 Task: Create new vendor bill with Date Opened: 20-Apr-23, Select Vendor: NYC FAST PRINT, Terms: Net 15. Make bill entry for item-1 with Date: 20-Apr-23, Description: Printing of Flyers, Expense Account: Printing & Reproduction, Quantity: 1000, Unit Price: 0.39, Sales Tax: Y, Sales Tax Included: Y, Tax Table: Sales Tax. Post Bill with Post Date: 20-Apr-23, Post to Accounts: Liabilities:Accounts Payble. Pay / Process Payment with Transaction Date: 04-May-23, Amount: 390, Transfer Account: Checking Account. Go to 'Print Bill'.
Action: Mouse moved to (146, 28)
Screenshot: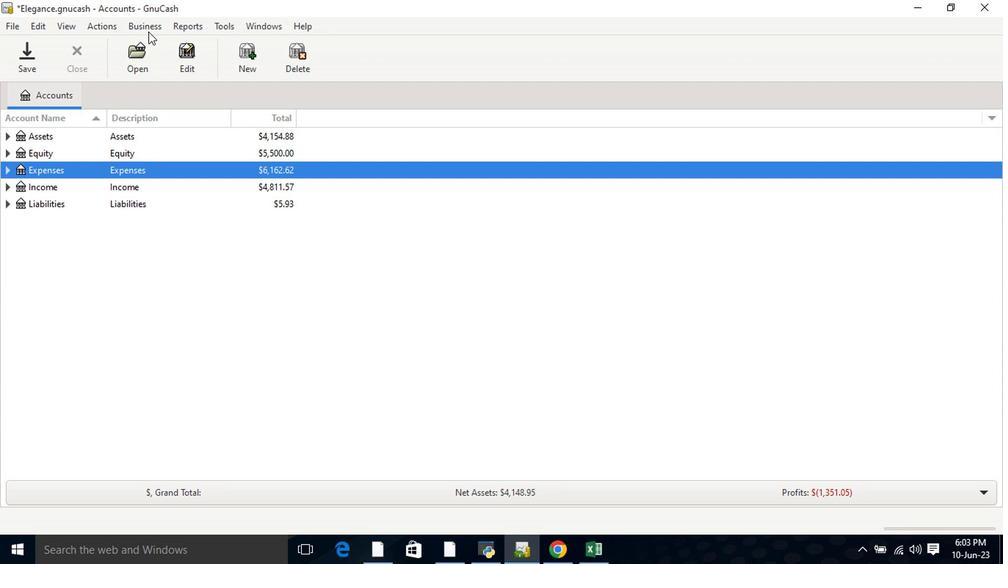 
Action: Mouse pressed left at (146, 28)
Screenshot: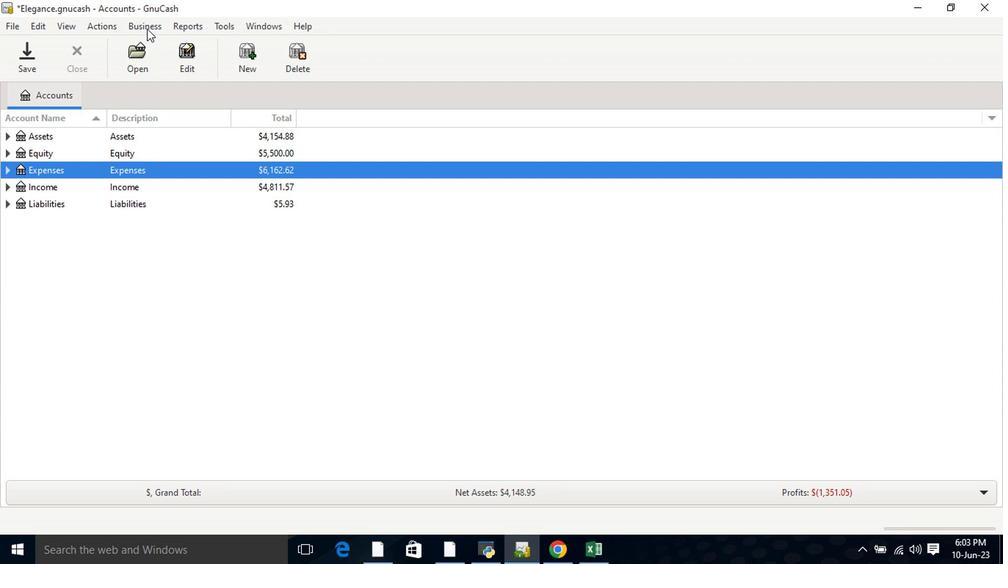 
Action: Mouse moved to (158, 61)
Screenshot: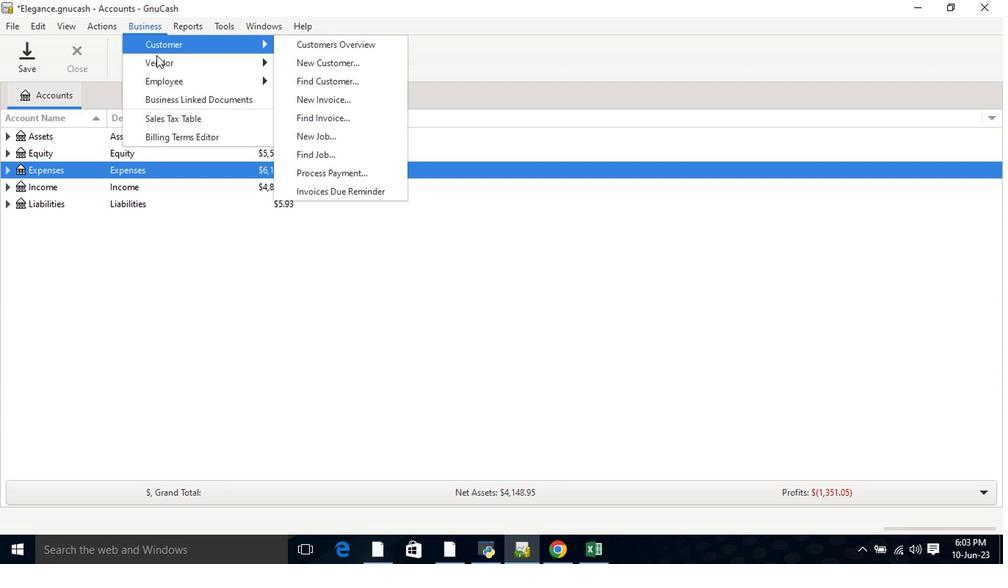 
Action: Mouse pressed left at (158, 61)
Screenshot: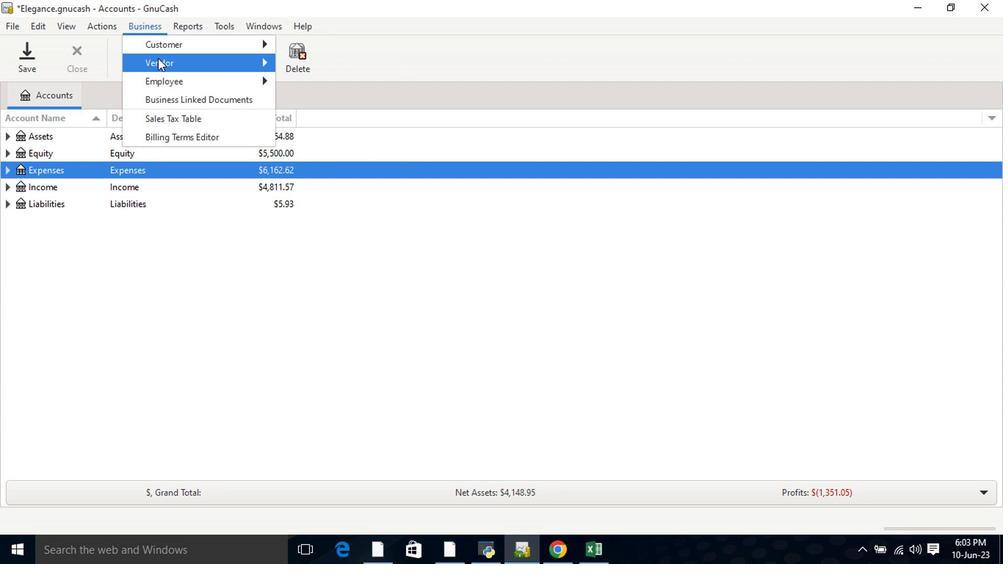 
Action: Mouse moved to (328, 116)
Screenshot: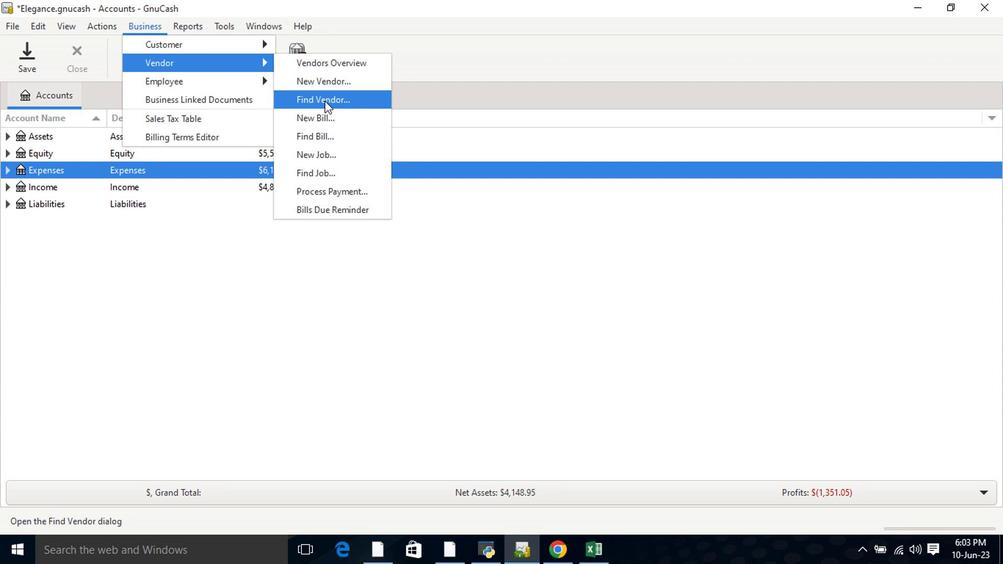 
Action: Mouse pressed left at (328, 116)
Screenshot: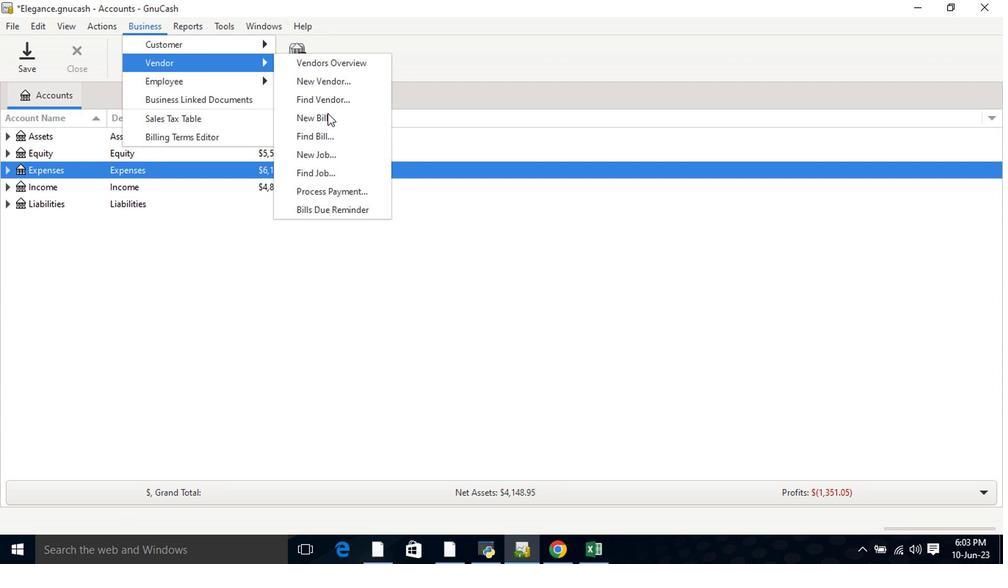 
Action: Mouse moved to (601, 197)
Screenshot: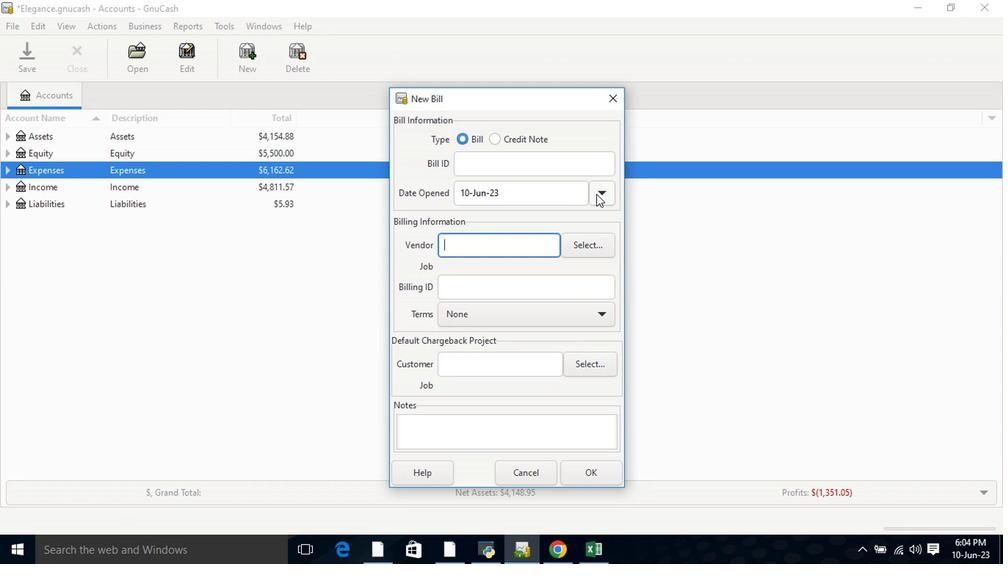 
Action: Mouse pressed left at (601, 197)
Screenshot: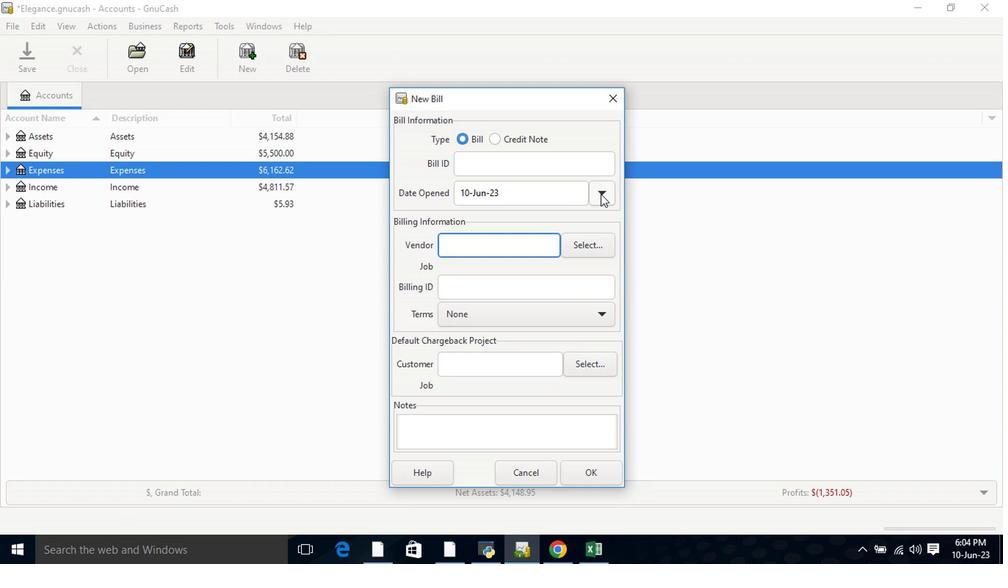 
Action: Mouse moved to (488, 216)
Screenshot: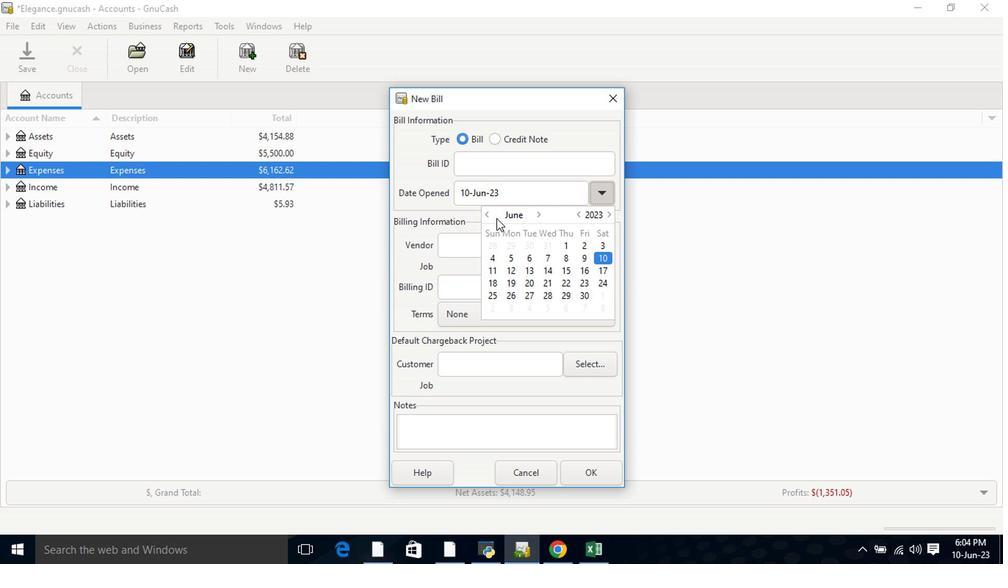 
Action: Mouse pressed left at (488, 216)
Screenshot: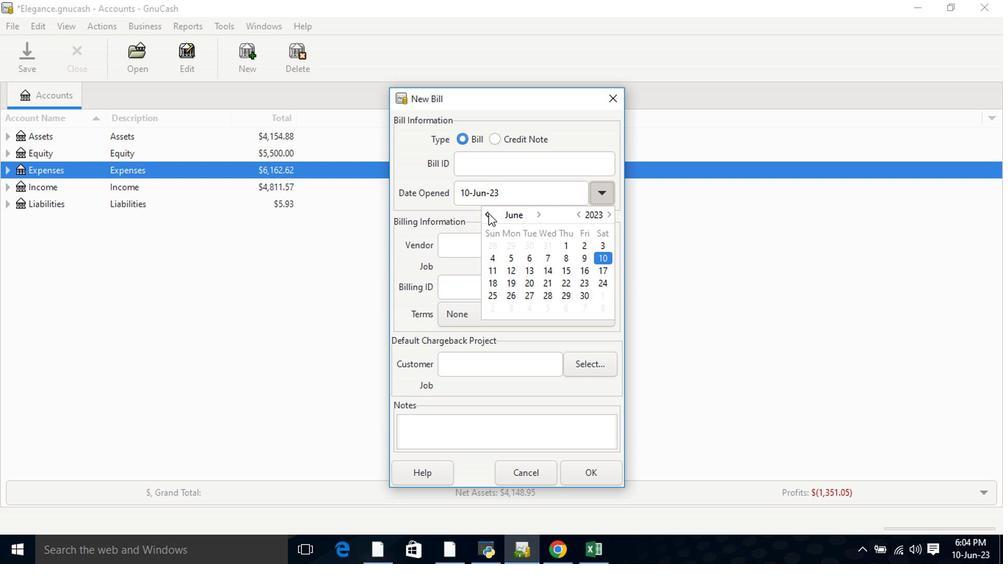 
Action: Mouse pressed left at (488, 216)
Screenshot: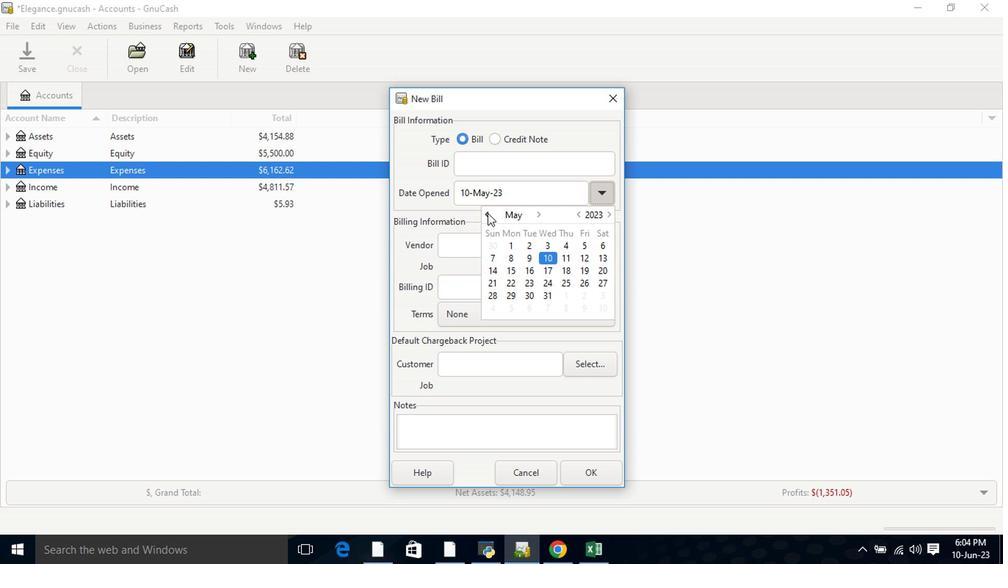 
Action: Mouse moved to (570, 283)
Screenshot: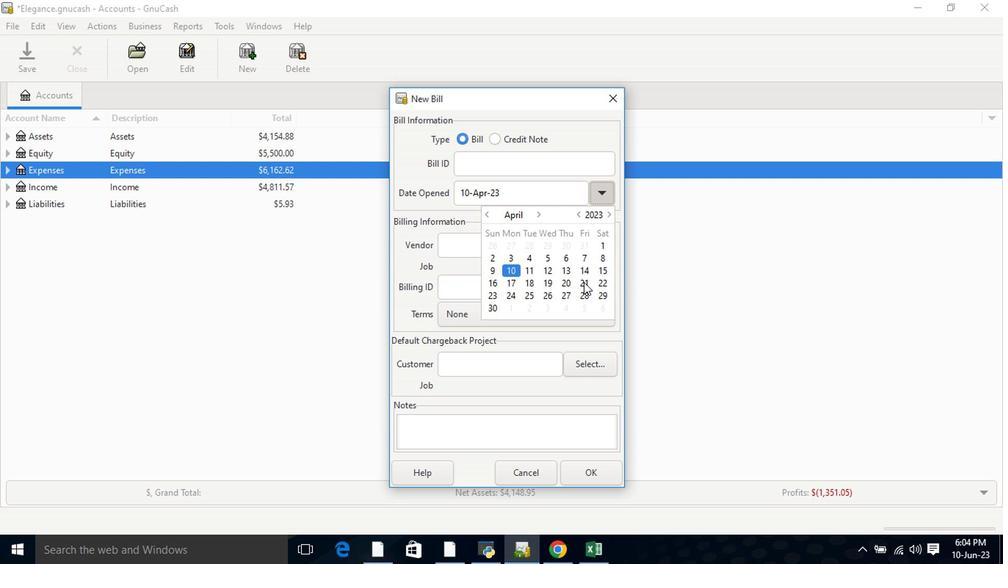
Action: Mouse pressed left at (570, 283)
Screenshot: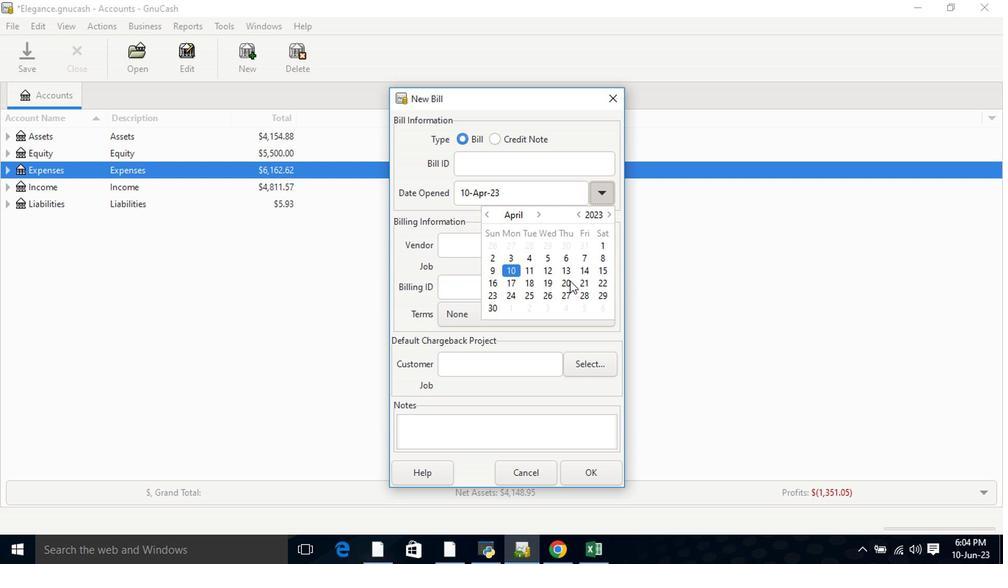 
Action: Mouse moved to (569, 283)
Screenshot: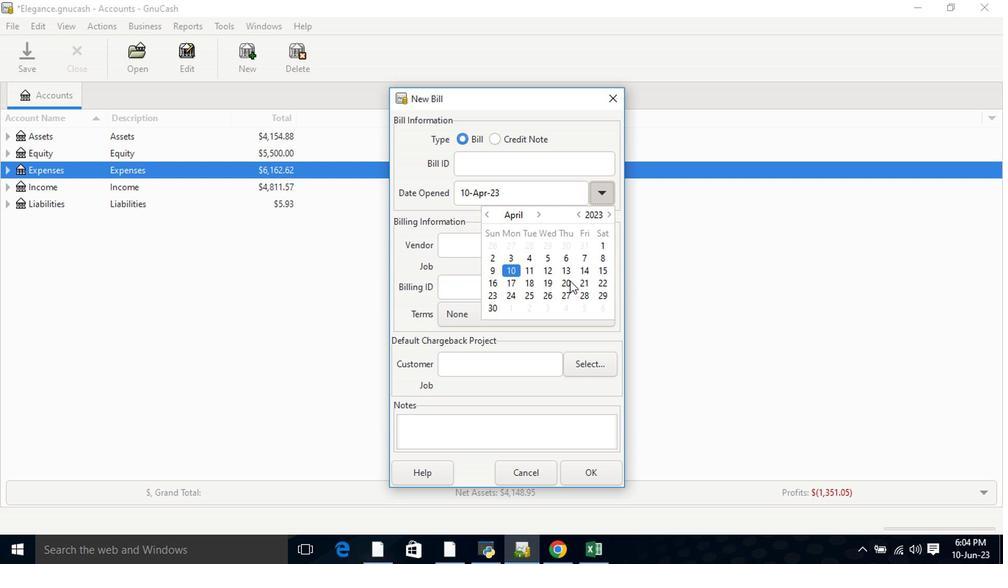 
Action: Mouse pressed left at (569, 283)
Screenshot: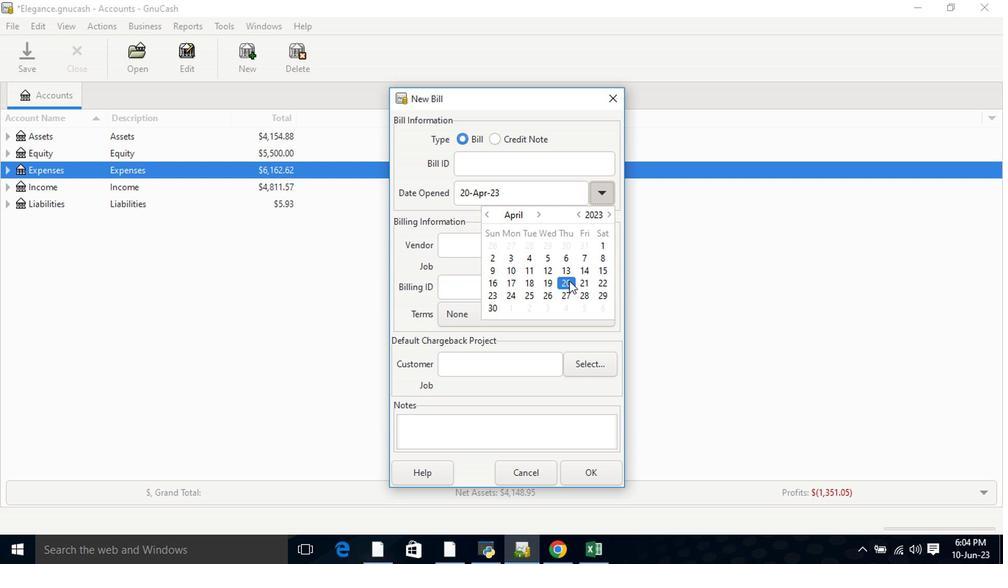 
Action: Mouse moved to (514, 258)
Screenshot: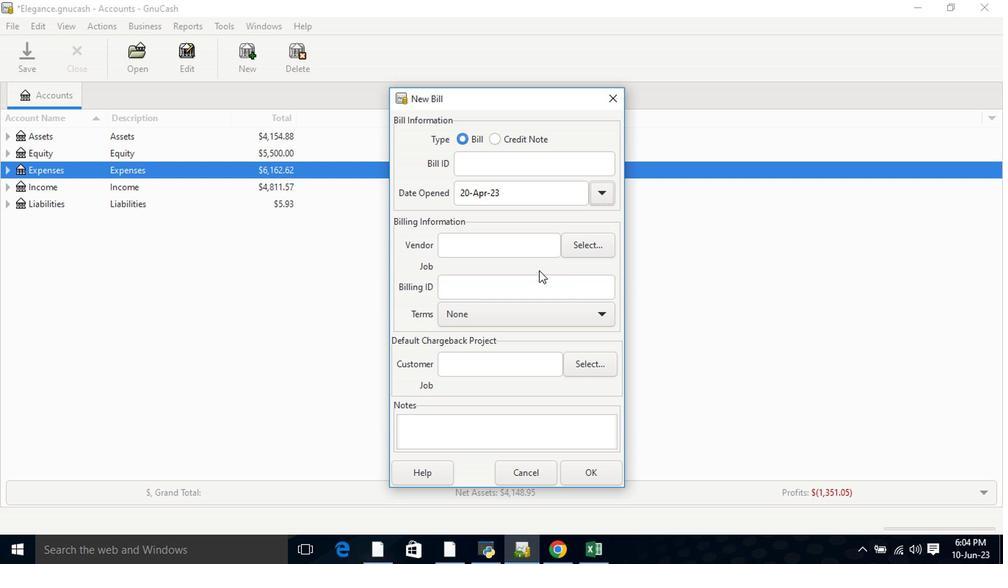 
Action: Mouse pressed left at (514, 258)
Screenshot: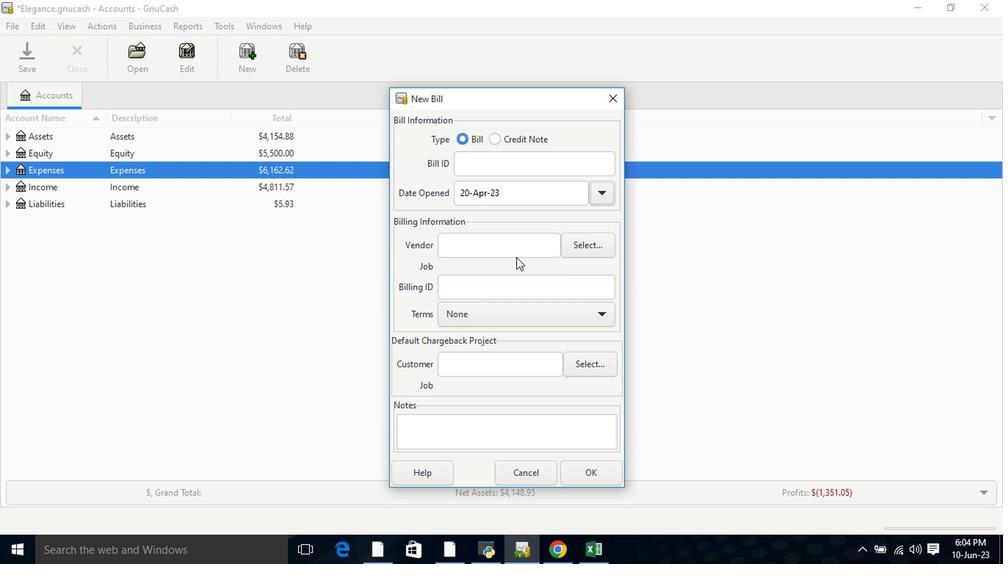 
Action: Mouse moved to (513, 256)
Screenshot: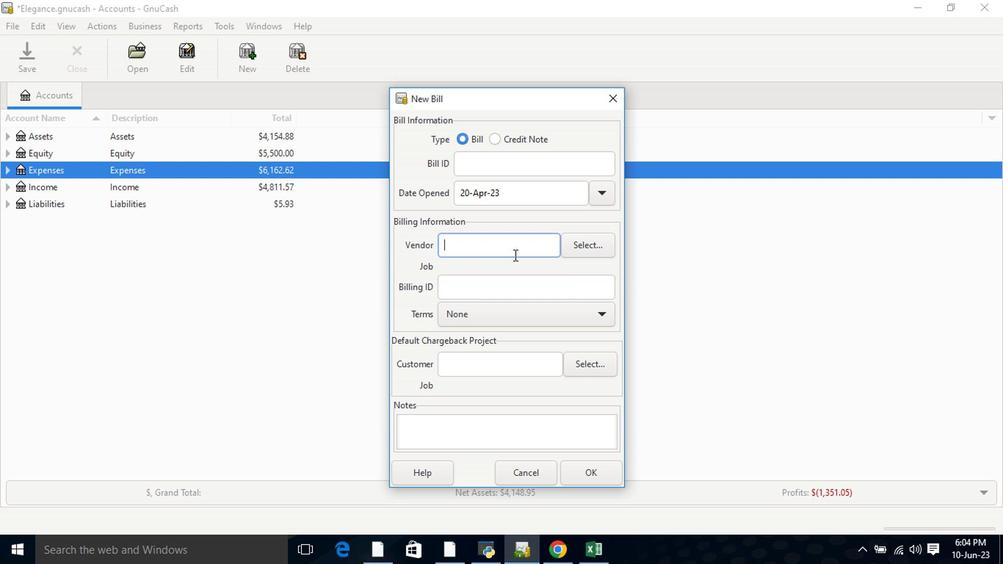 
Action: Key pressed <Key.shift>NY
Screenshot: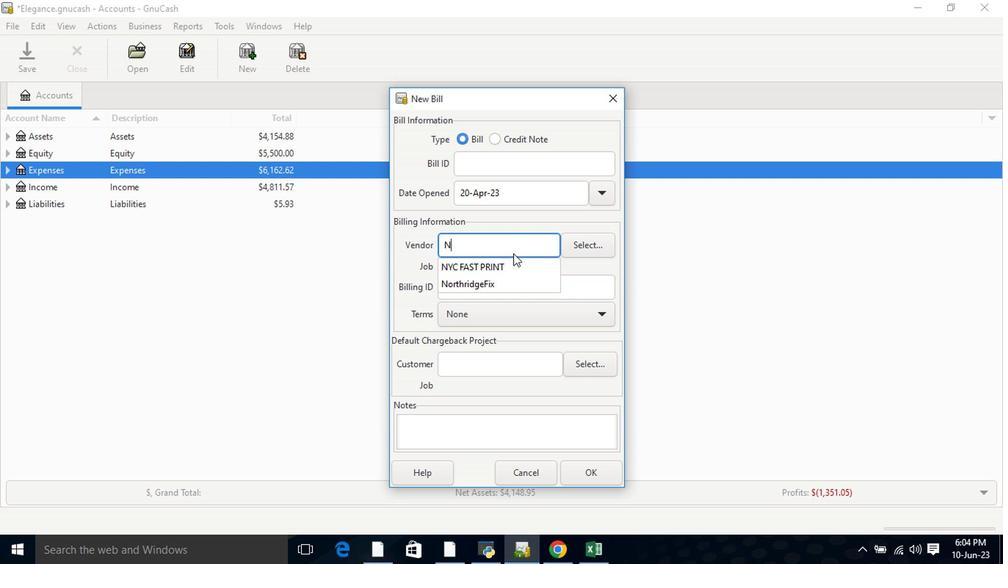 
Action: Mouse moved to (510, 267)
Screenshot: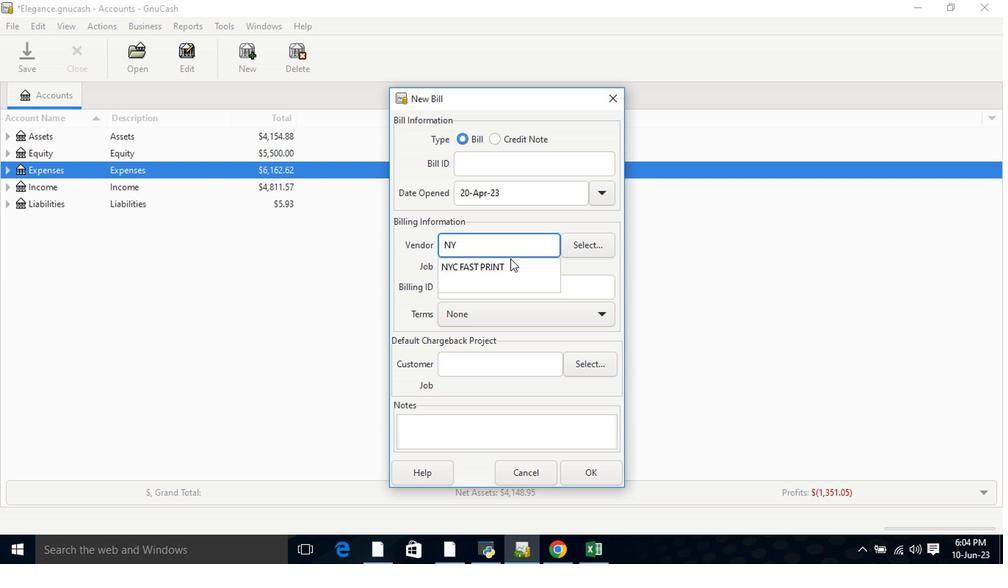 
Action: Mouse pressed left at (510, 267)
Screenshot: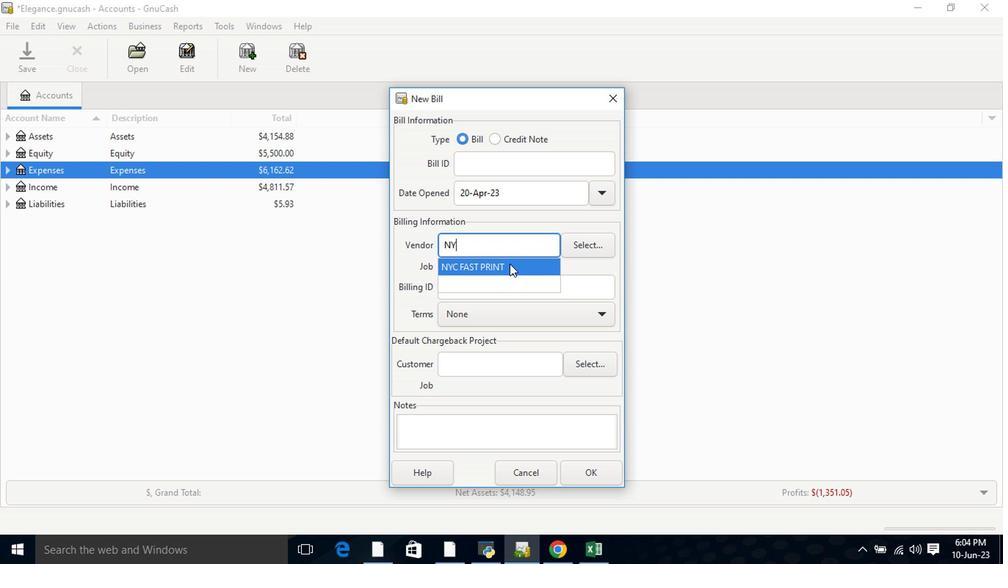 
Action: Mouse moved to (510, 328)
Screenshot: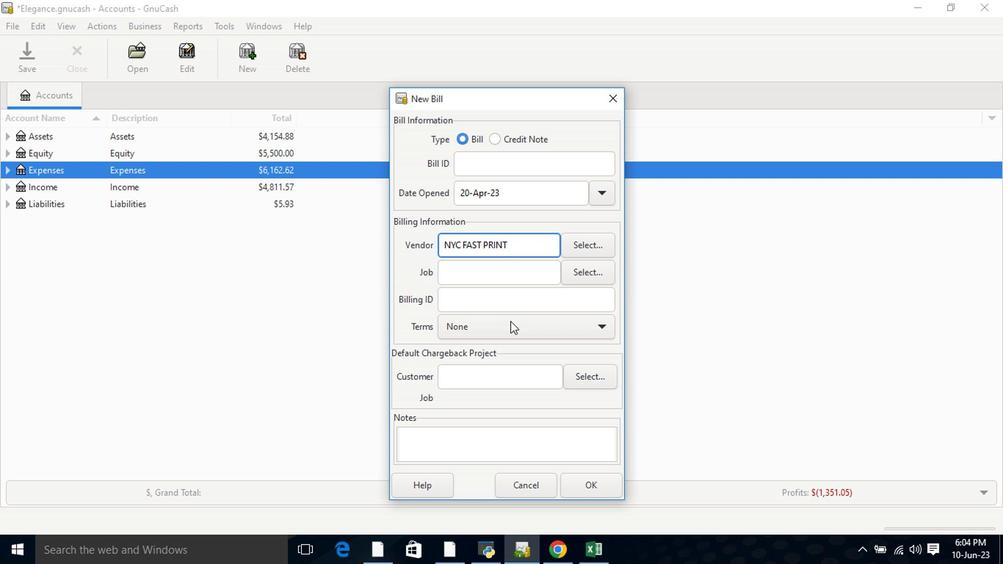 
Action: Mouse pressed left at (510, 328)
Screenshot: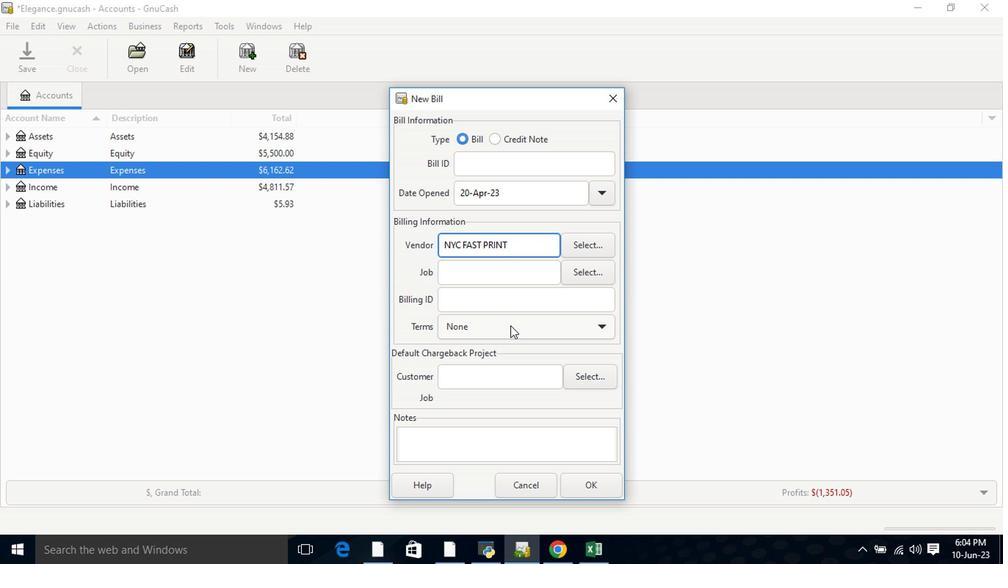 
Action: Mouse moved to (508, 353)
Screenshot: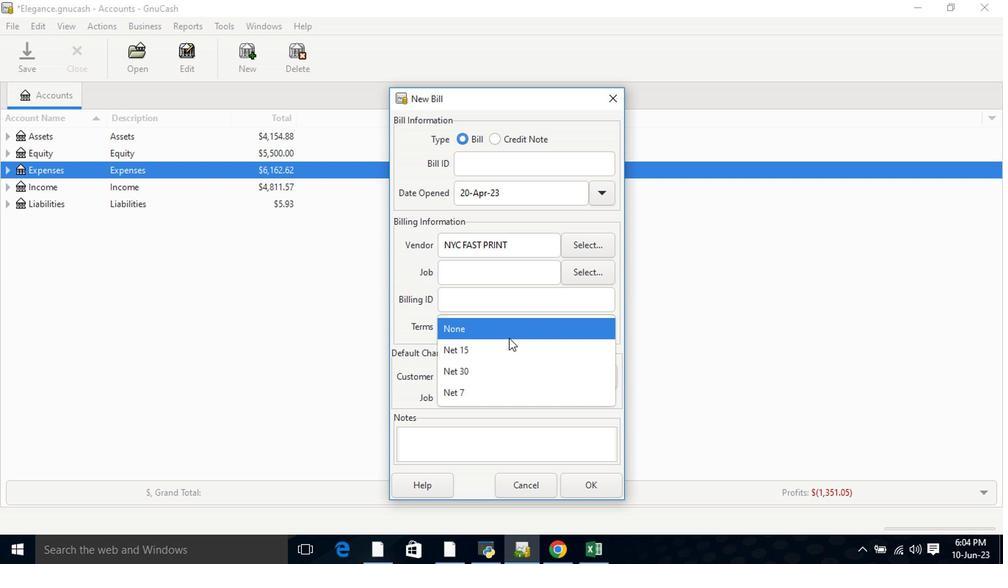 
Action: Mouse pressed left at (508, 353)
Screenshot: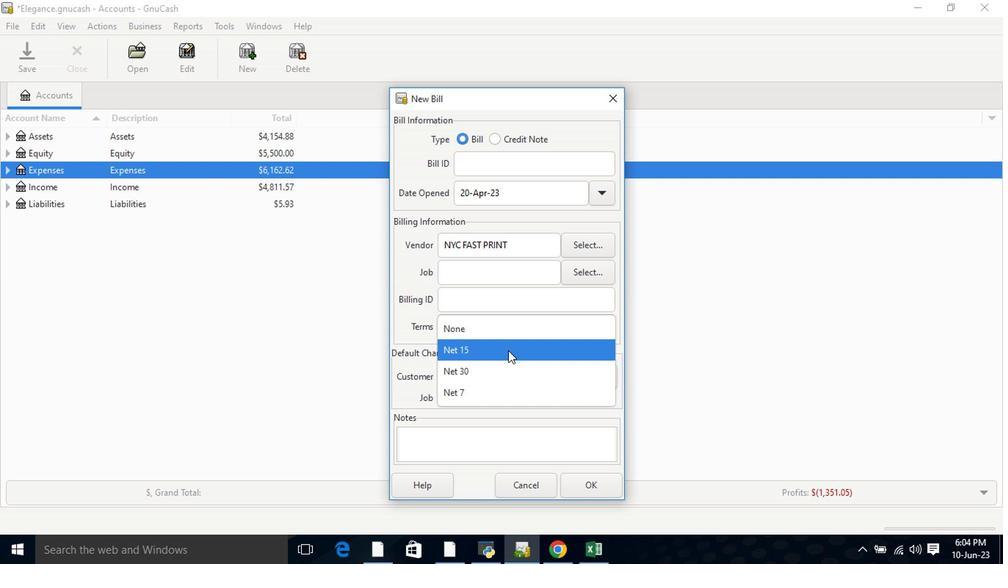 
Action: Mouse moved to (580, 491)
Screenshot: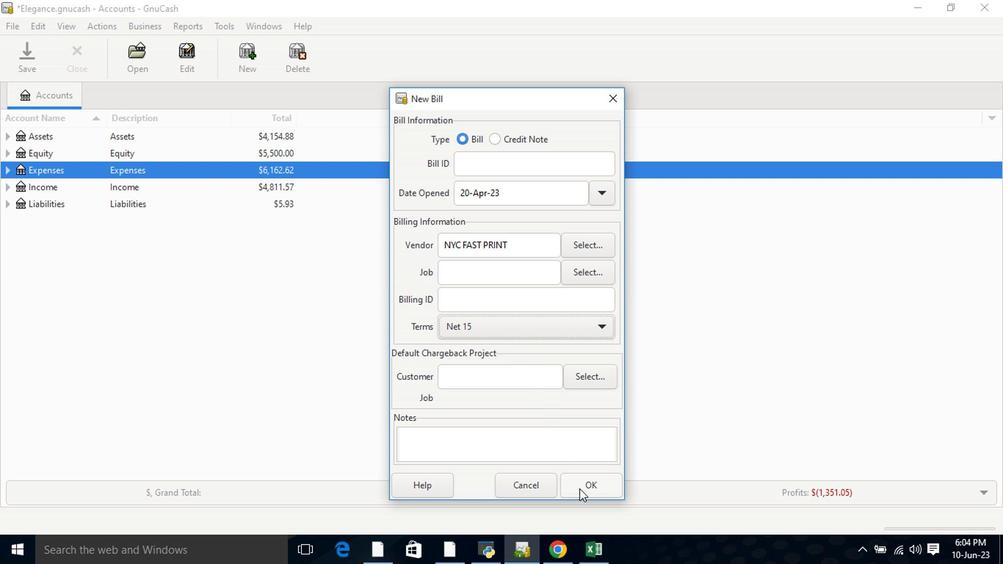 
Action: Mouse pressed left at (580, 491)
Screenshot: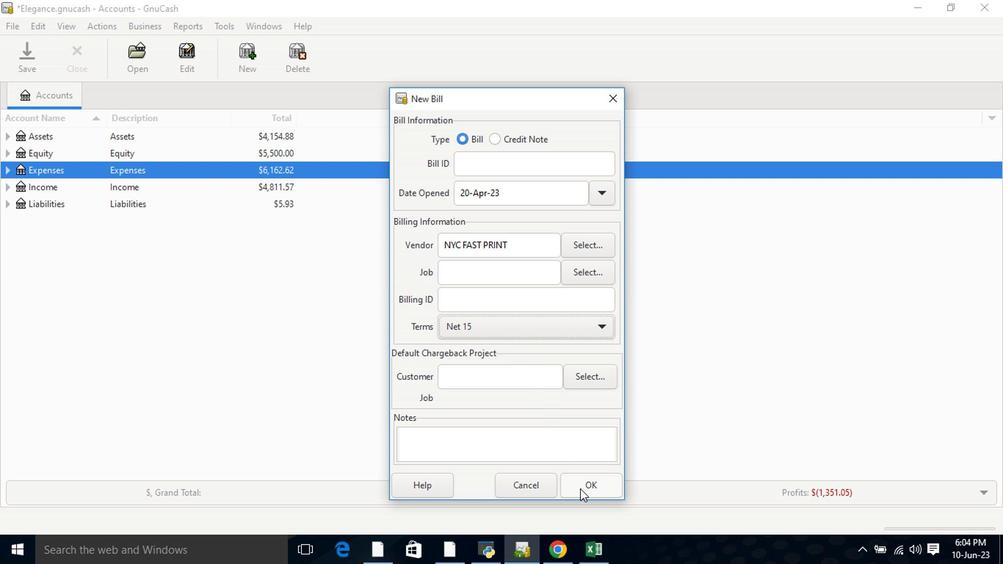 
Action: Mouse moved to (169, 335)
Screenshot: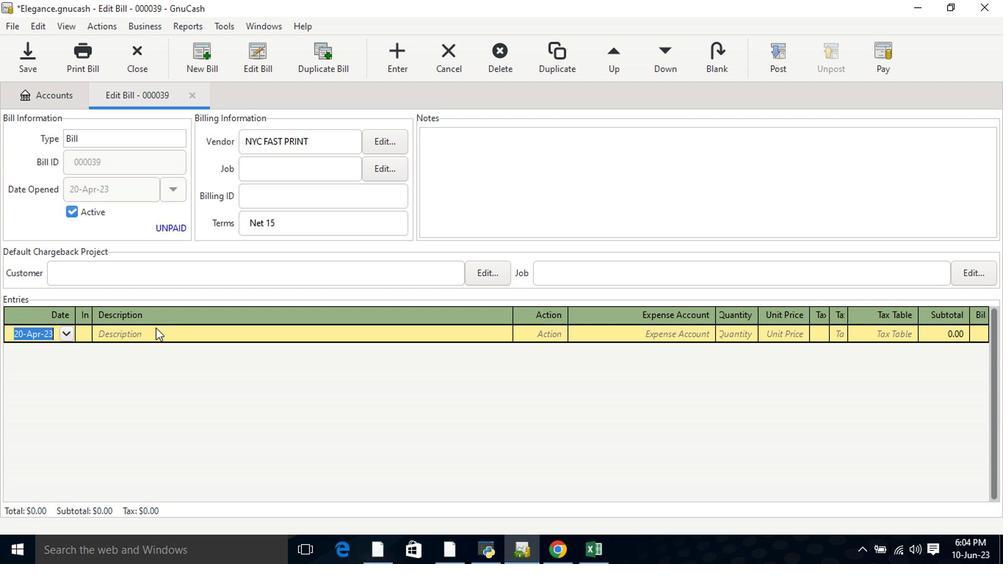 
Action: Key pressed <Key.tab><Key.shift>Printing<Key.space>of<Key.space><Key.shift>Flyers<Key.tab><Key.tab>pri<Key.tab>1000<Key.tab>0.39<Key.tab>
Screenshot: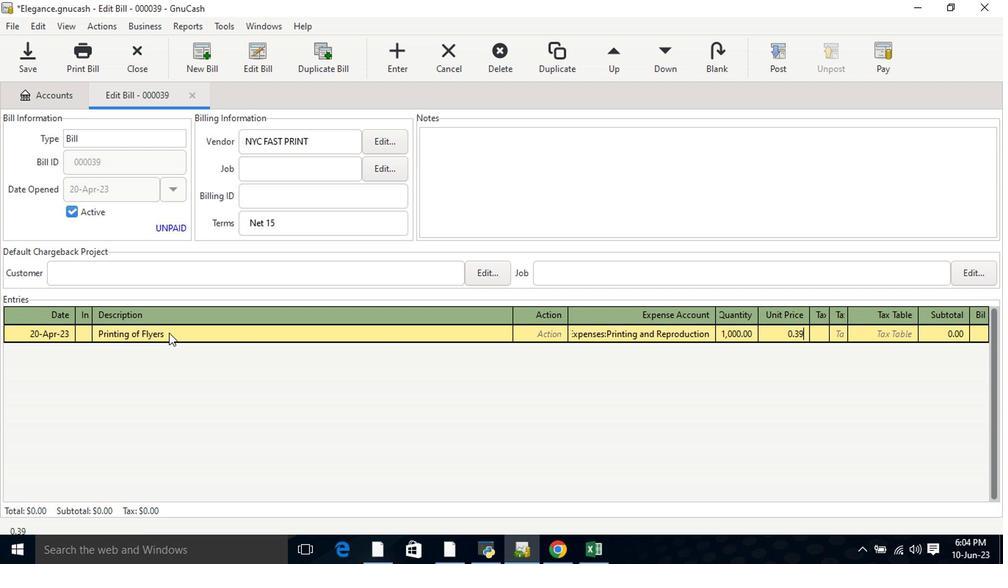 
Action: Mouse moved to (823, 338)
Screenshot: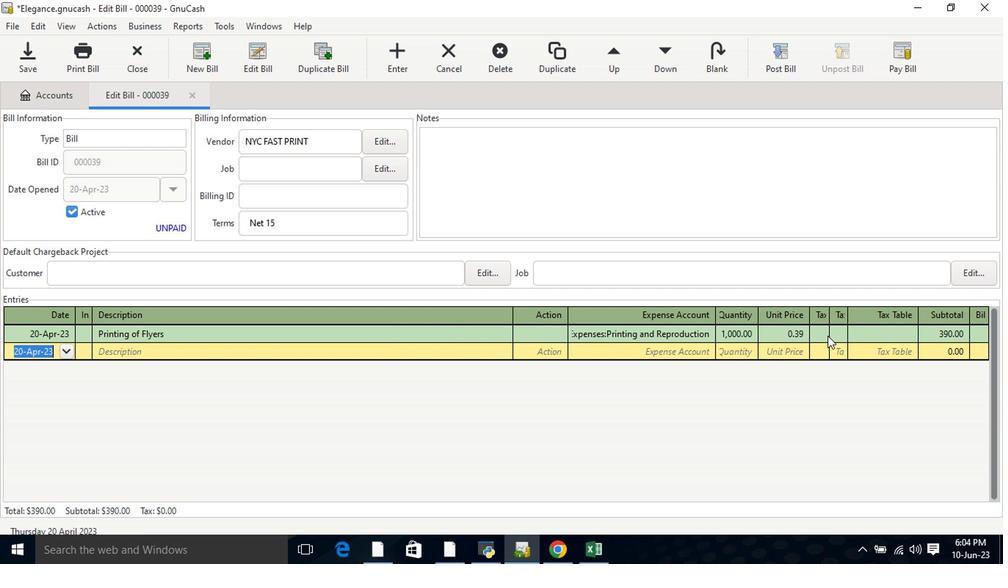 
Action: Mouse pressed left at (823, 338)
Screenshot: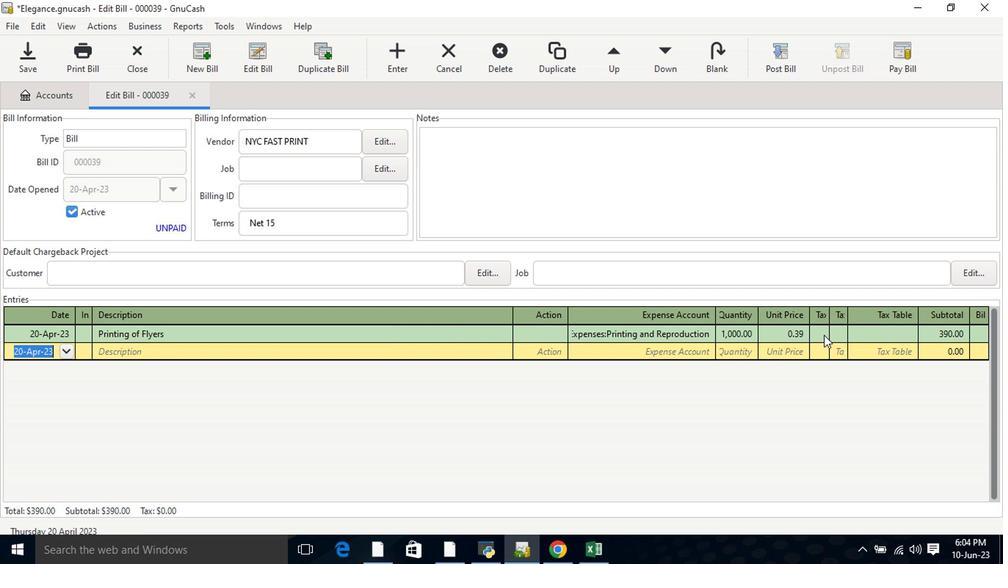 
Action: Mouse moved to (824, 336)
Screenshot: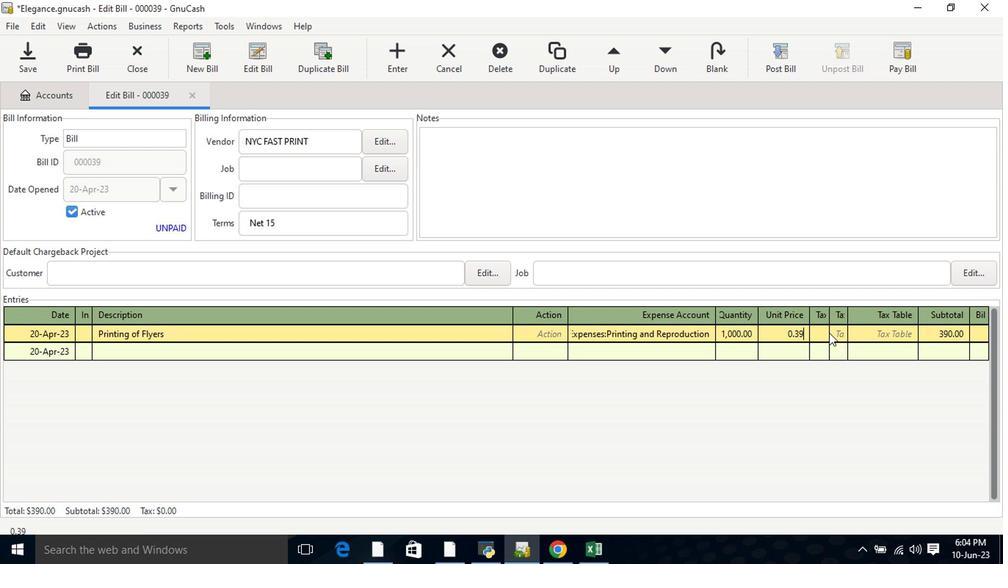 
Action: Mouse pressed left at (824, 336)
Screenshot: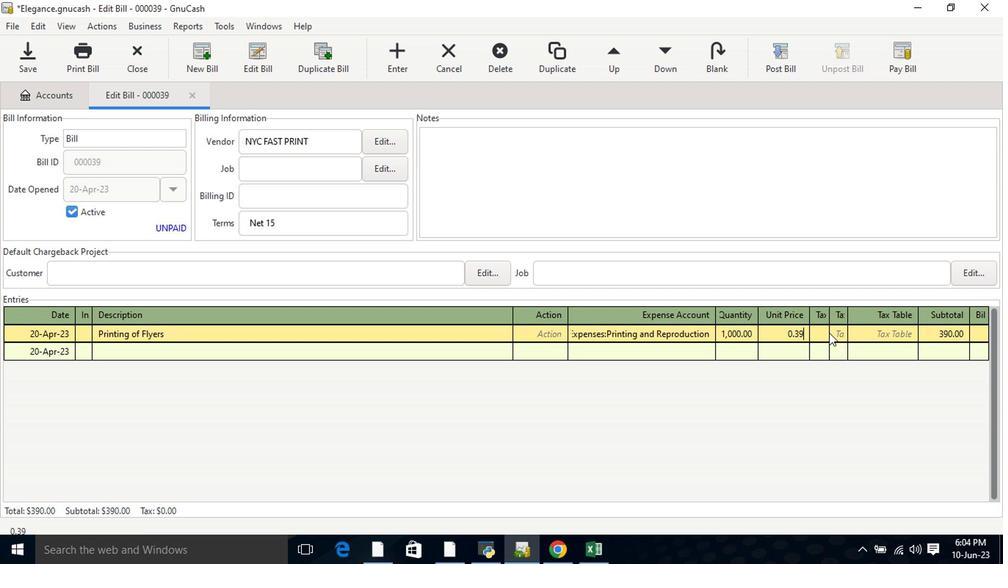 
Action: Mouse moved to (835, 338)
Screenshot: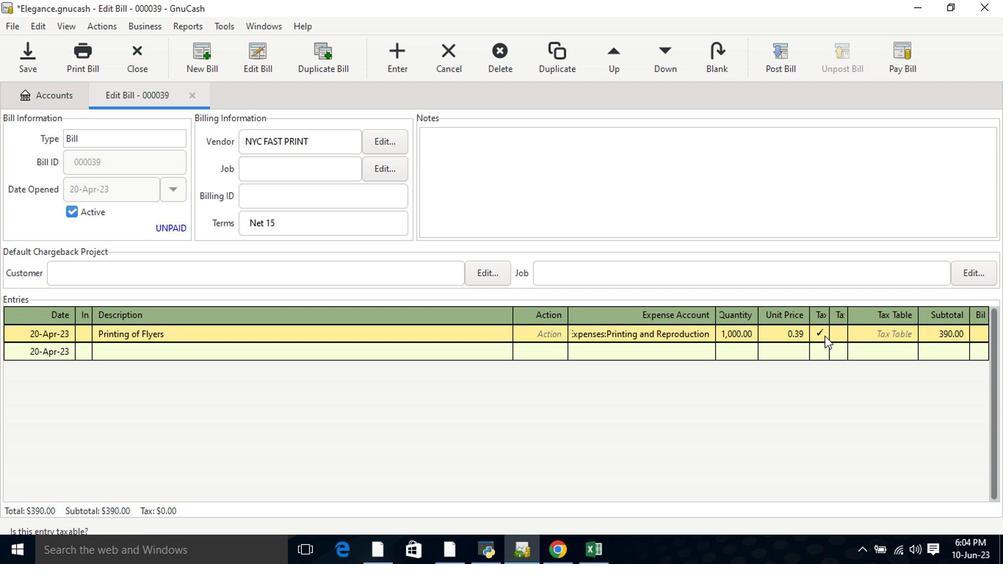 
Action: Mouse pressed left at (835, 338)
Screenshot: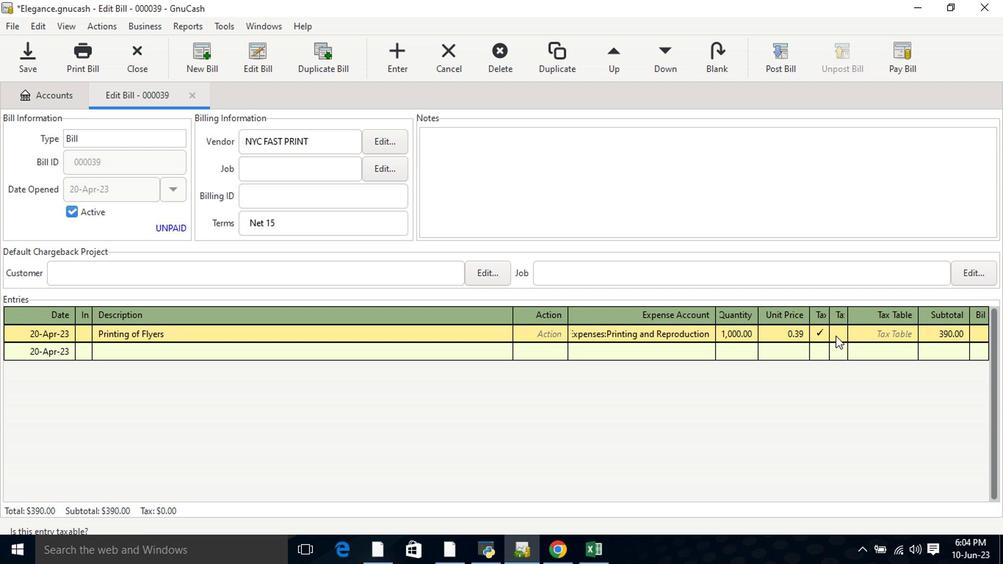 
Action: Mouse moved to (874, 340)
Screenshot: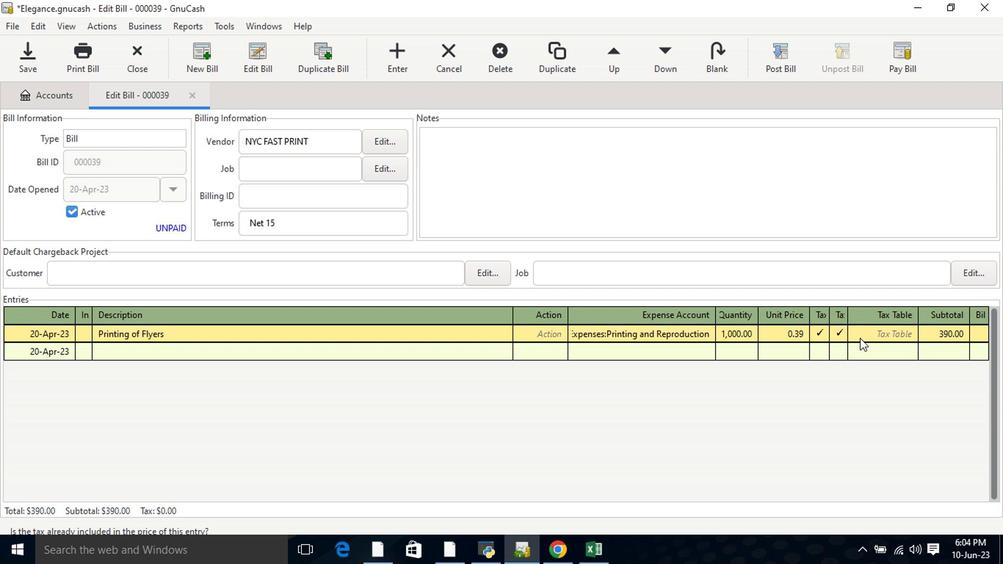 
Action: Mouse pressed left at (874, 340)
Screenshot: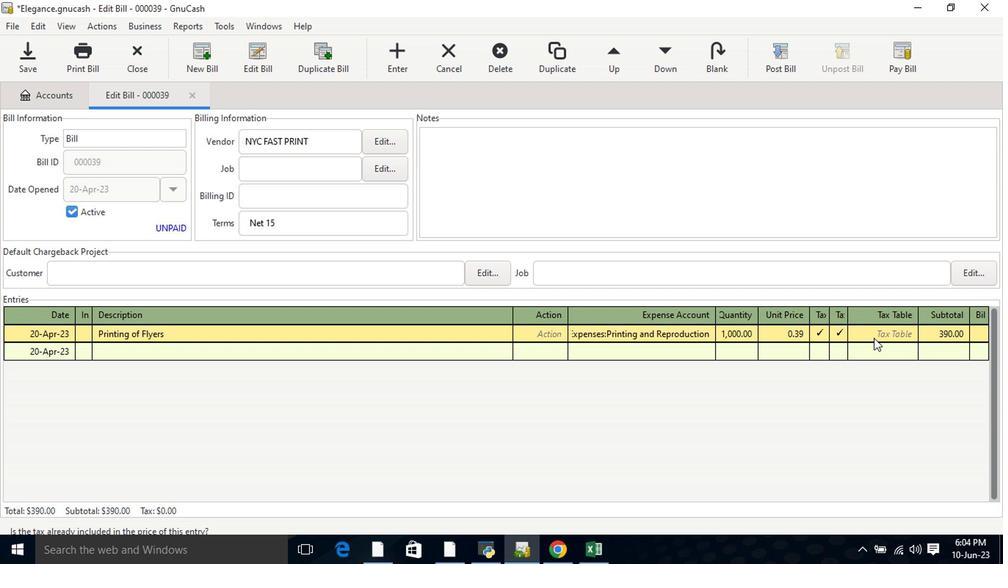 
Action: Mouse moved to (903, 340)
Screenshot: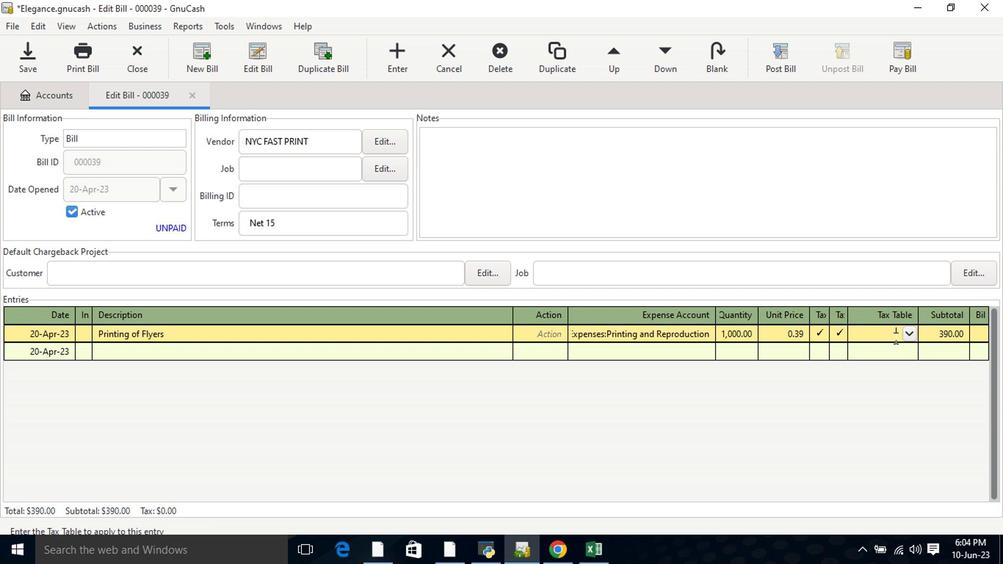 
Action: Mouse pressed left at (903, 340)
Screenshot: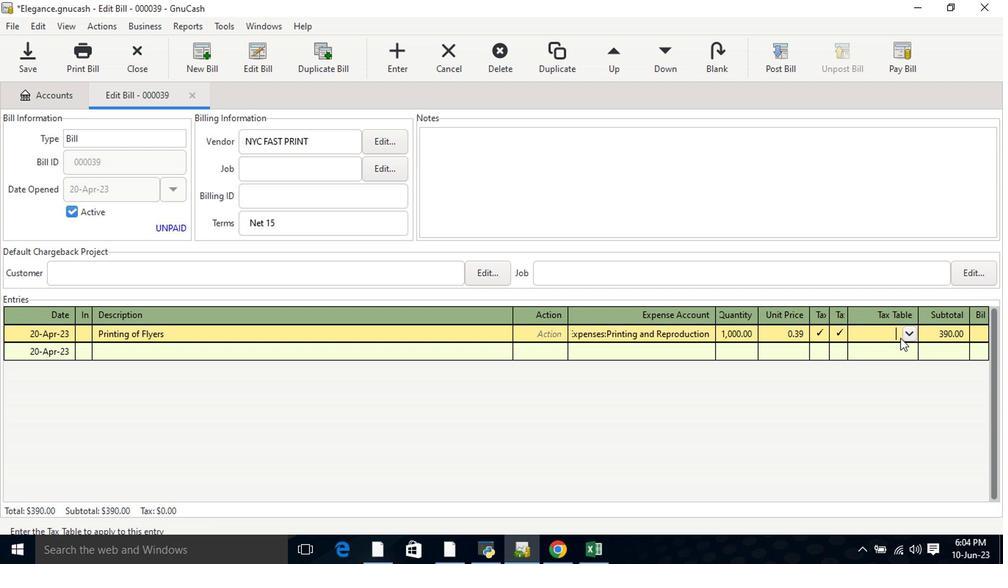 
Action: Mouse moved to (901, 349)
Screenshot: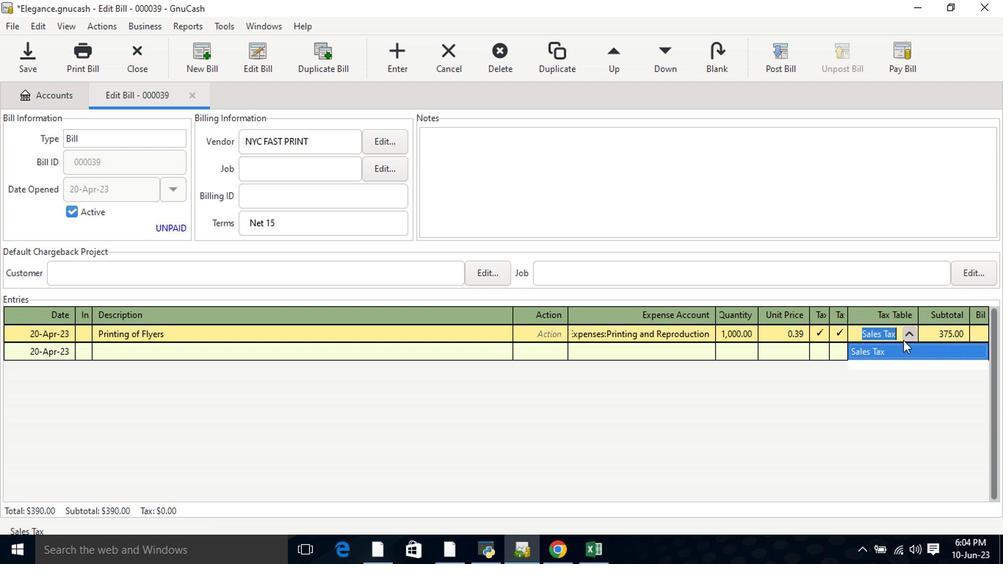 
Action: Mouse pressed left at (901, 349)
Screenshot: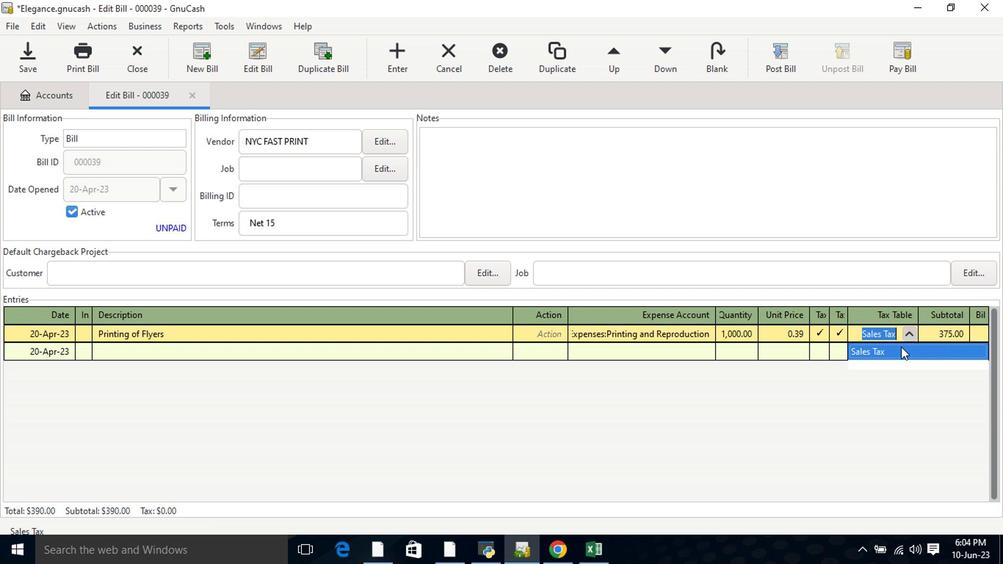 
Action: Mouse moved to (887, 406)
Screenshot: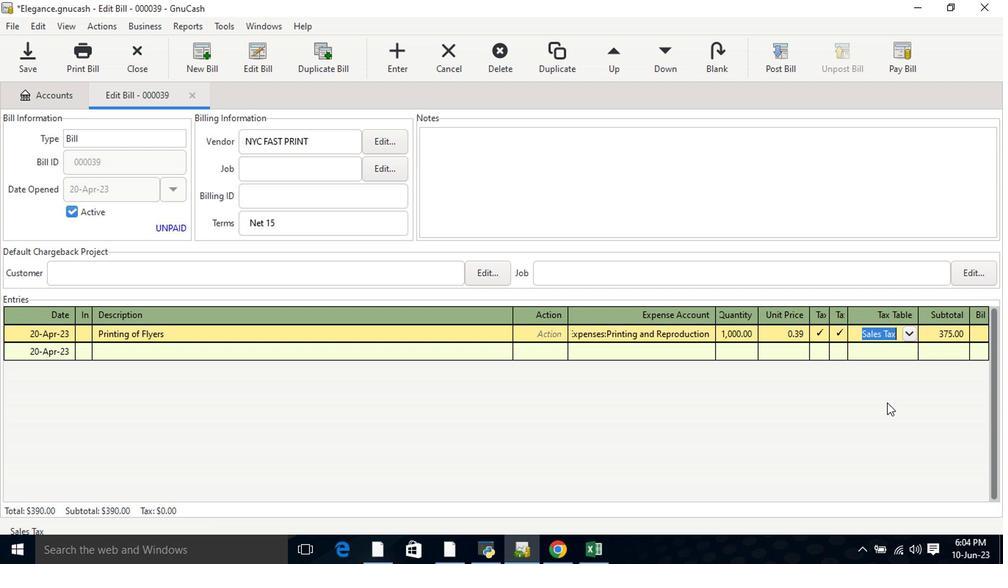 
Action: Key pressed <Key.tab>
Screenshot: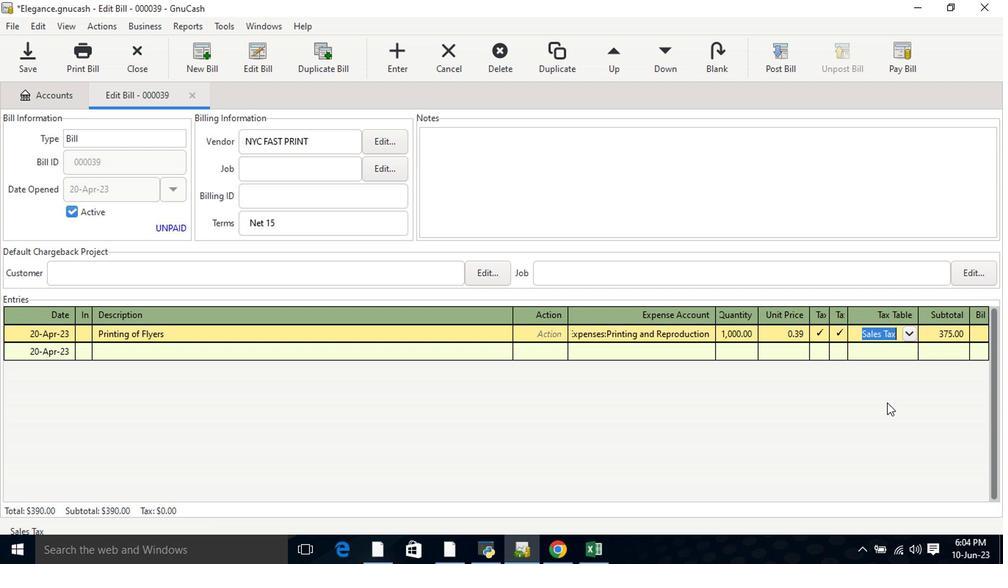 
Action: Mouse moved to (783, 58)
Screenshot: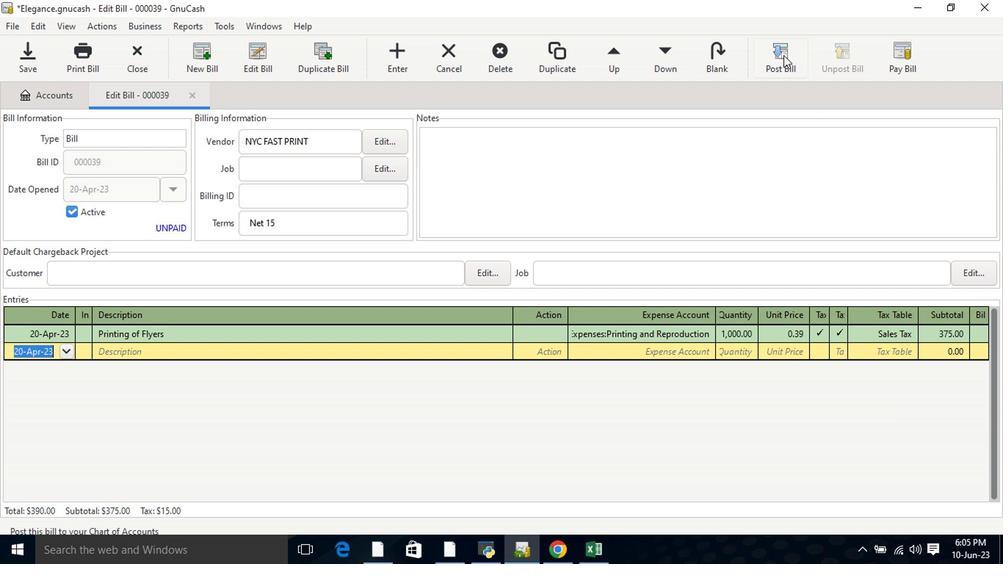 
Action: Mouse pressed left at (783, 58)
Screenshot: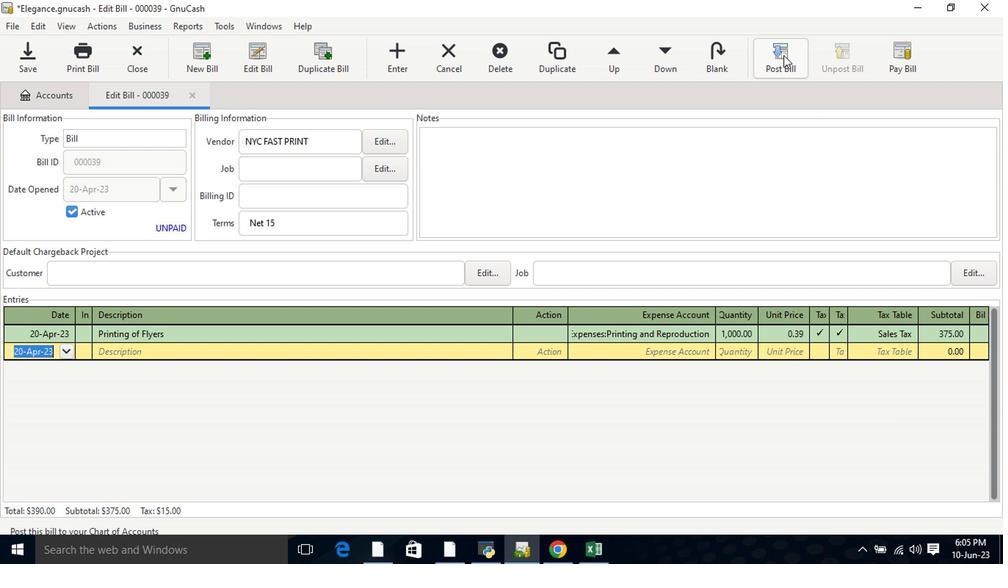 
Action: Mouse moved to (592, 378)
Screenshot: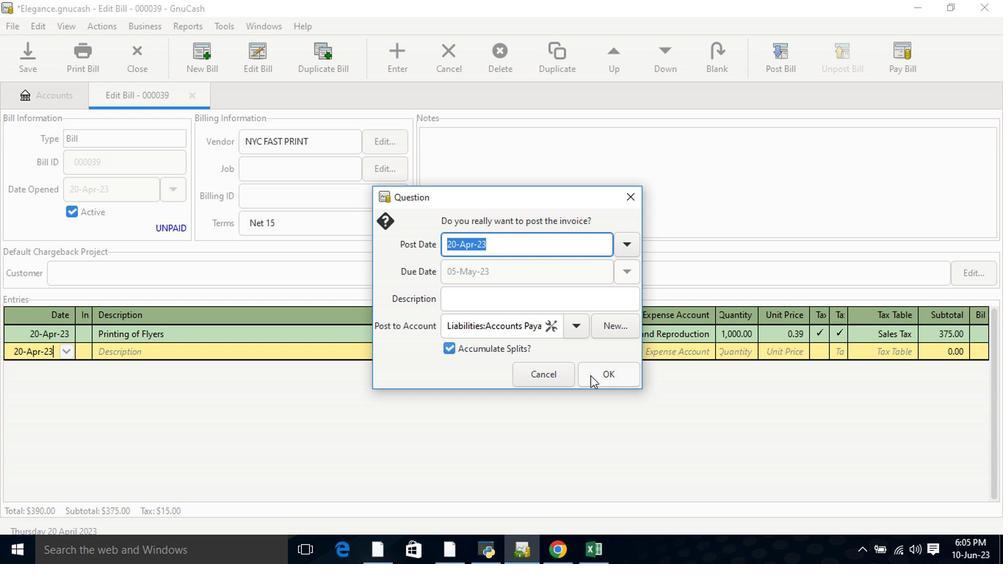 
Action: Mouse pressed left at (592, 378)
Screenshot: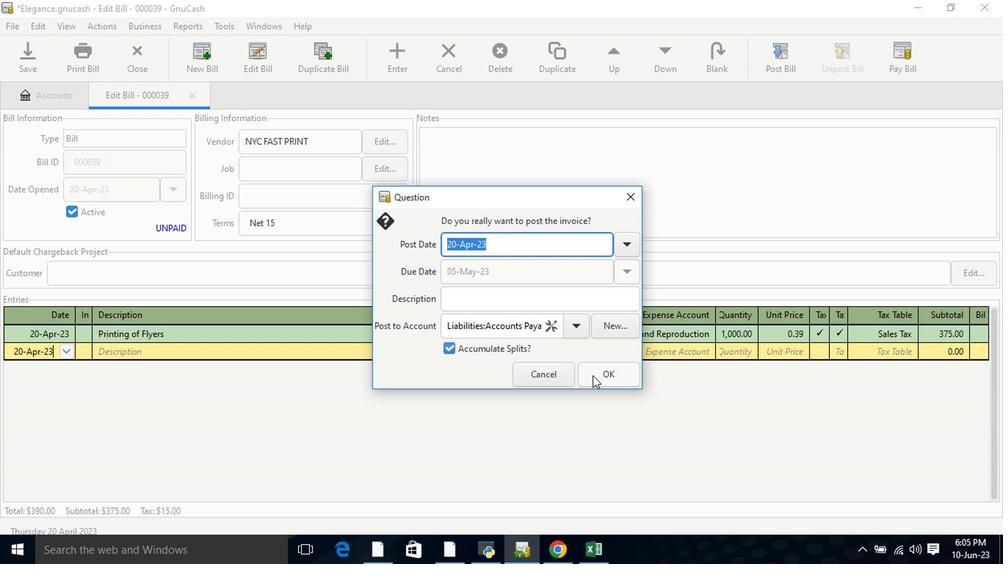 
Action: Mouse moved to (879, 69)
Screenshot: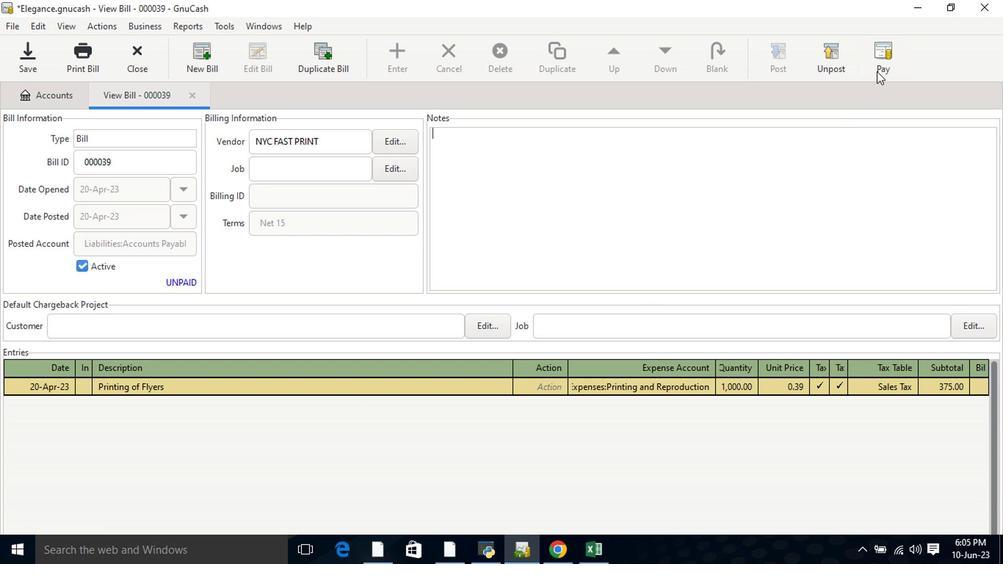 
Action: Mouse pressed left at (879, 69)
Screenshot: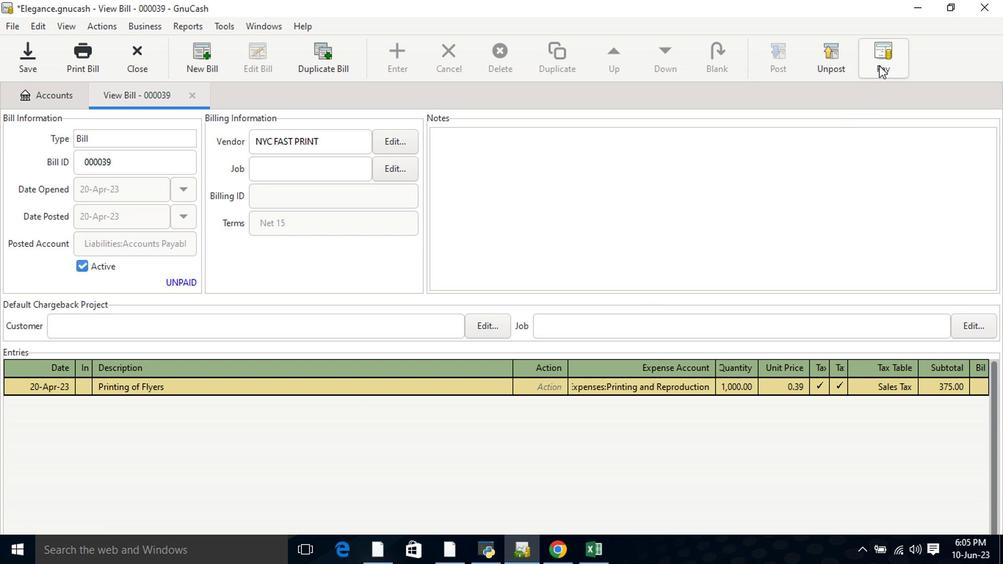 
Action: Mouse moved to (443, 288)
Screenshot: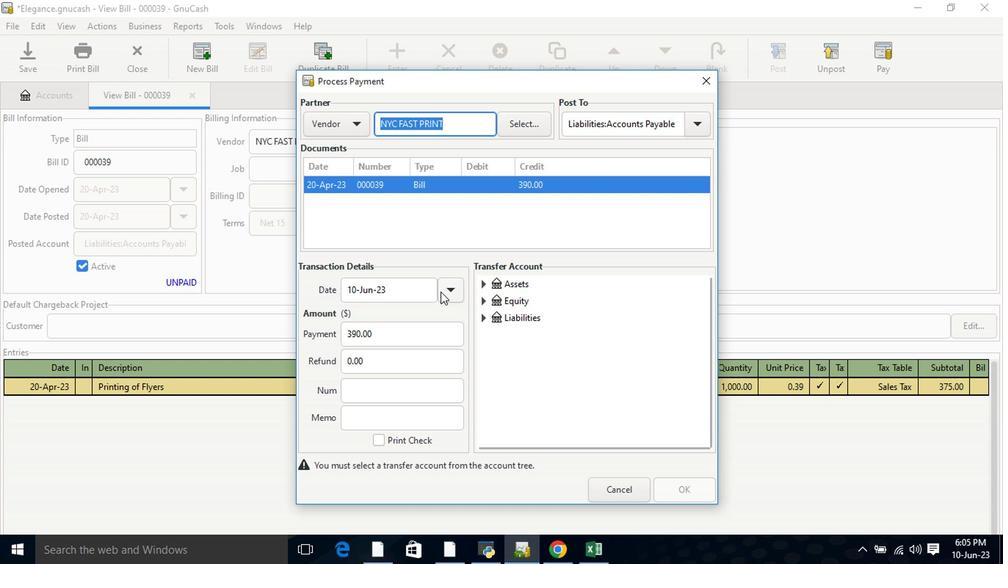 
Action: Mouse pressed left at (443, 288)
Screenshot: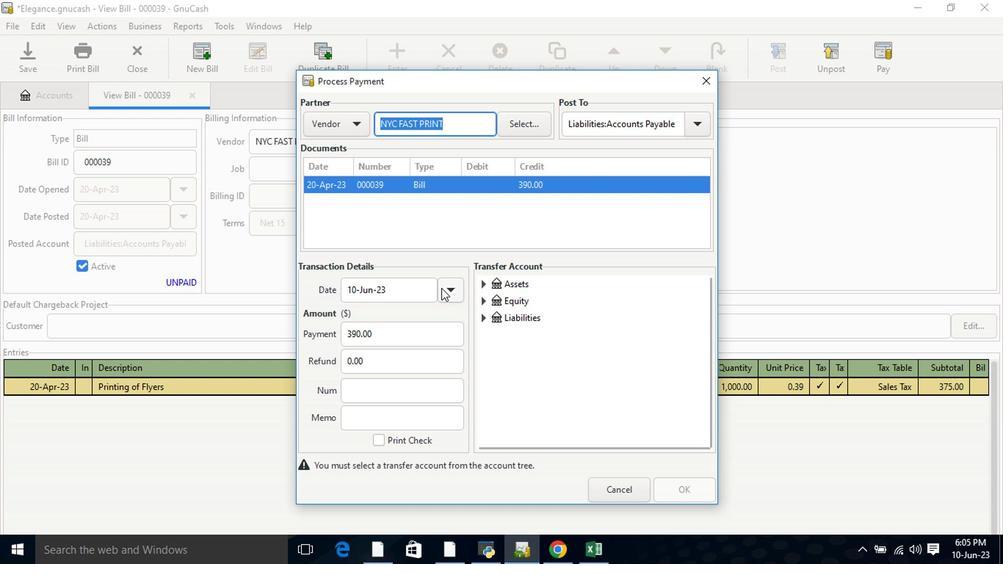 
Action: Mouse moved to (335, 313)
Screenshot: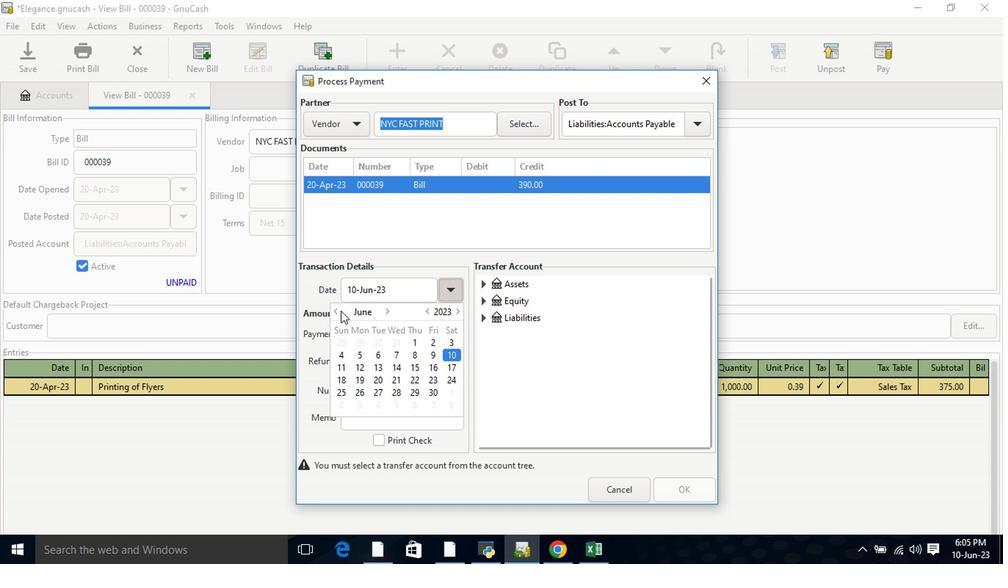 
Action: Mouse pressed left at (335, 313)
Screenshot: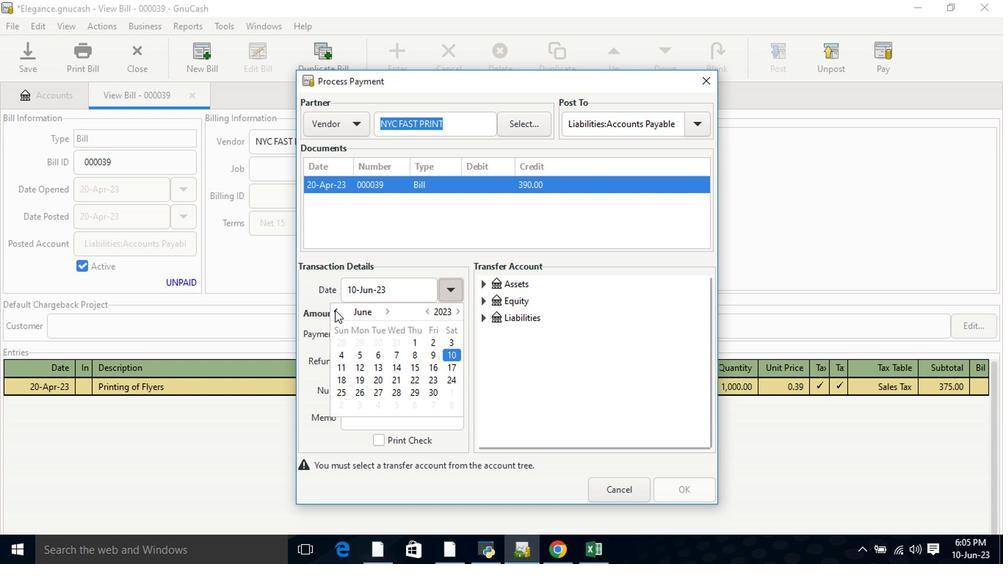 
Action: Mouse moved to (417, 346)
Screenshot: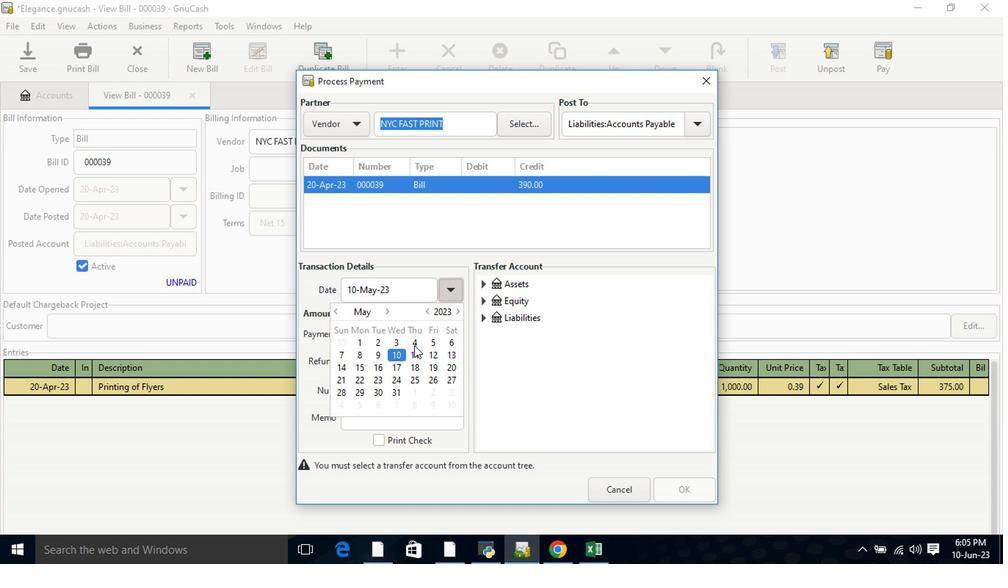 
Action: Mouse pressed left at (417, 346)
Screenshot: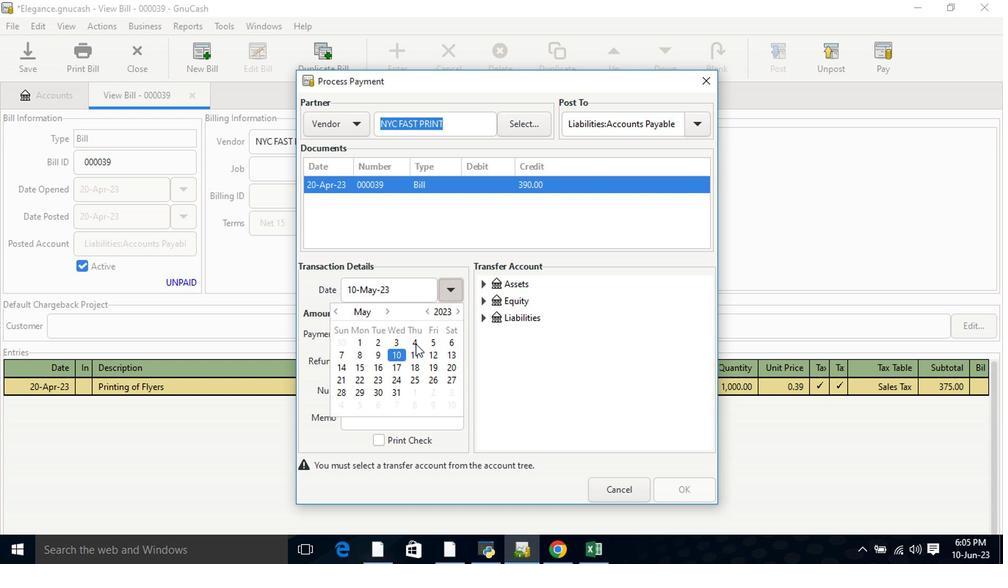 
Action: Mouse pressed left at (417, 346)
Screenshot: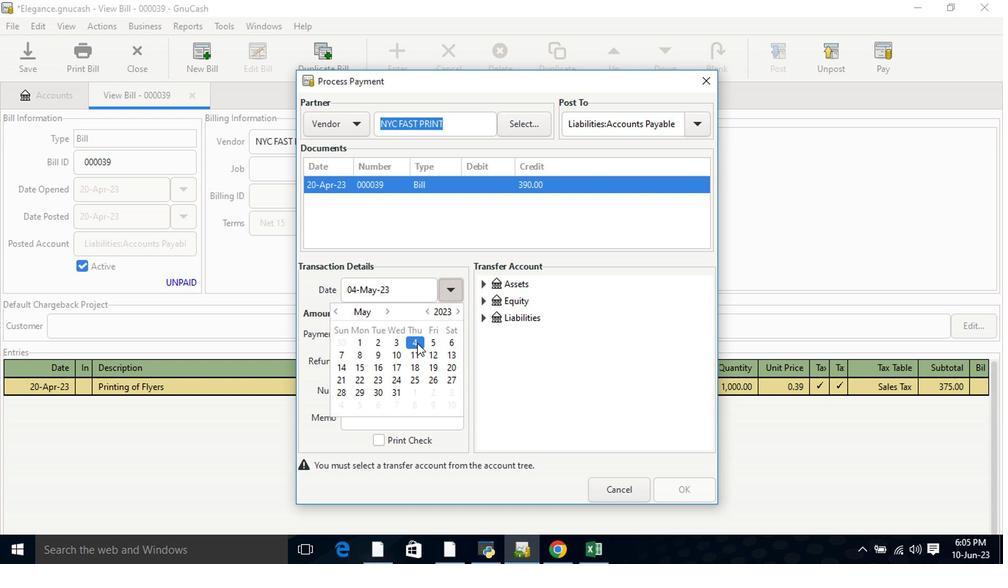 
Action: Mouse moved to (484, 285)
Screenshot: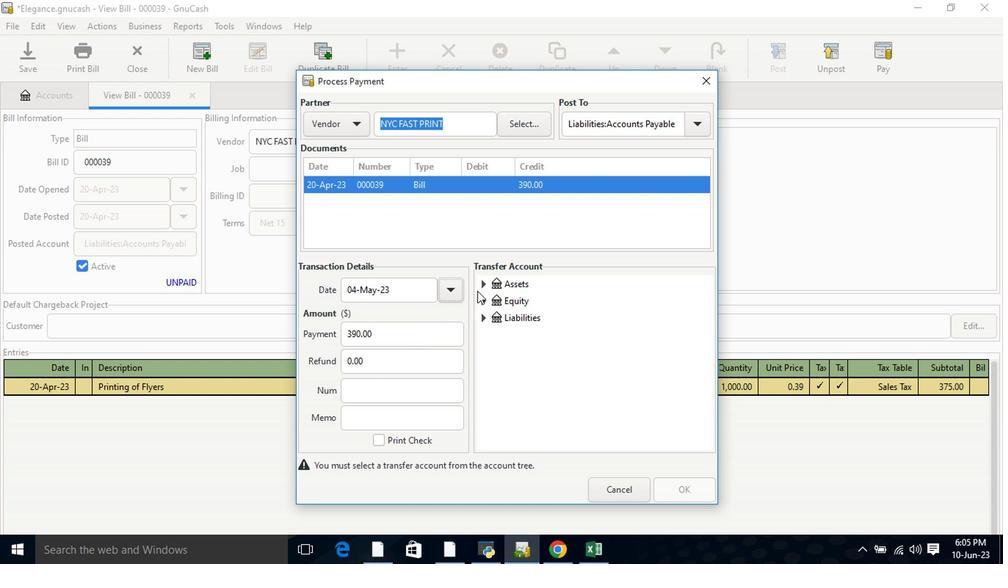 
Action: Mouse pressed left at (484, 285)
Screenshot: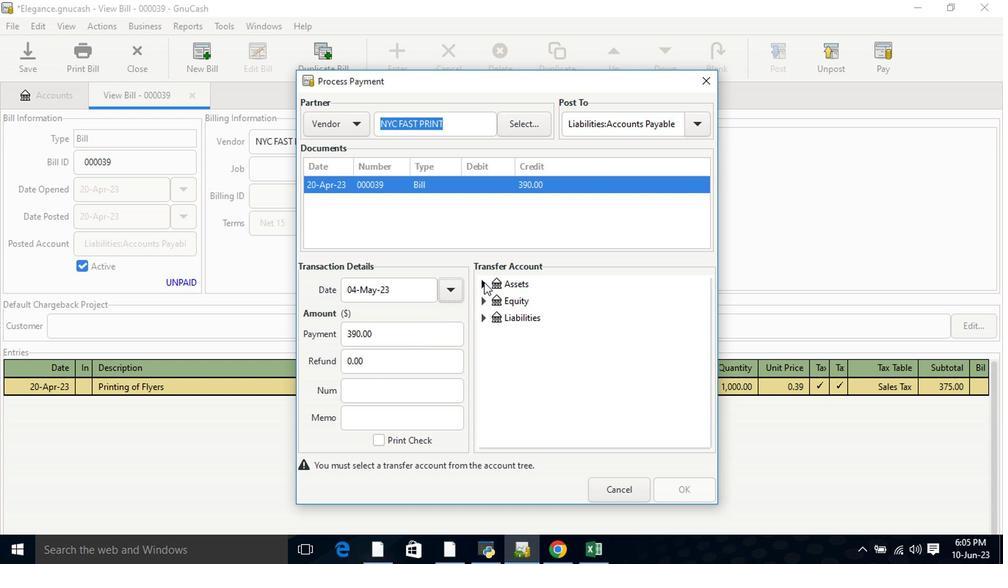 
Action: Mouse moved to (497, 304)
Screenshot: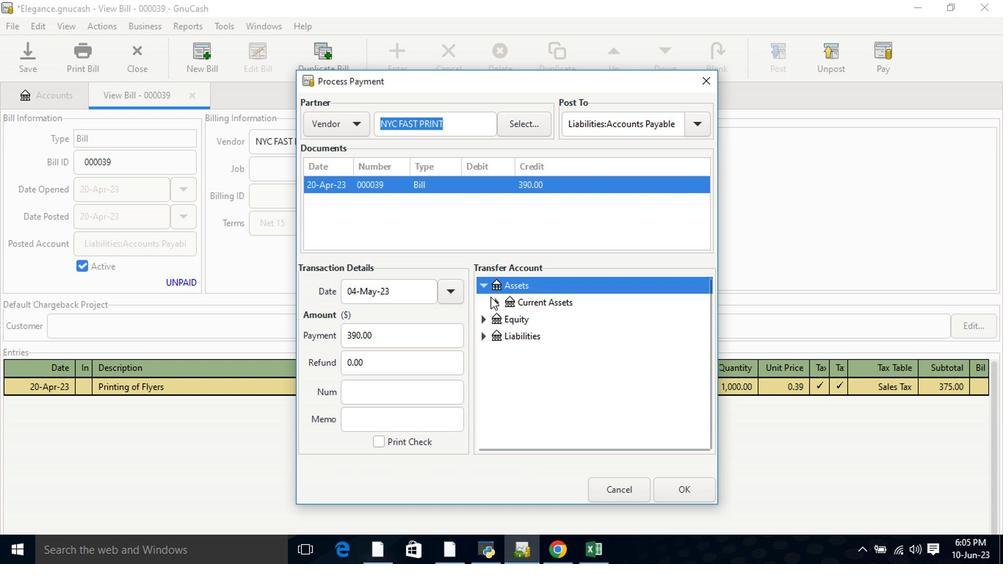 
Action: Mouse pressed left at (497, 304)
Screenshot: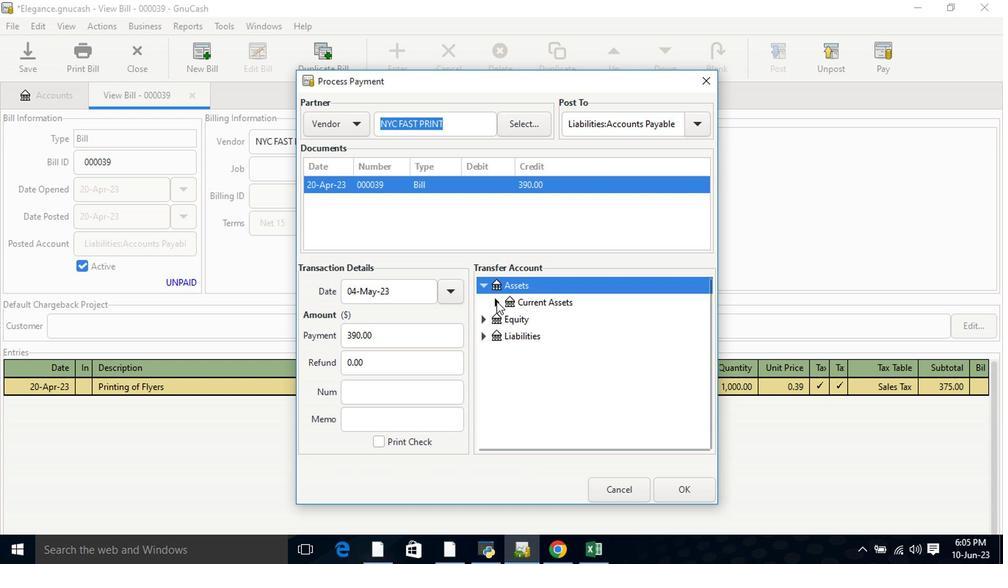 
Action: Mouse moved to (528, 317)
Screenshot: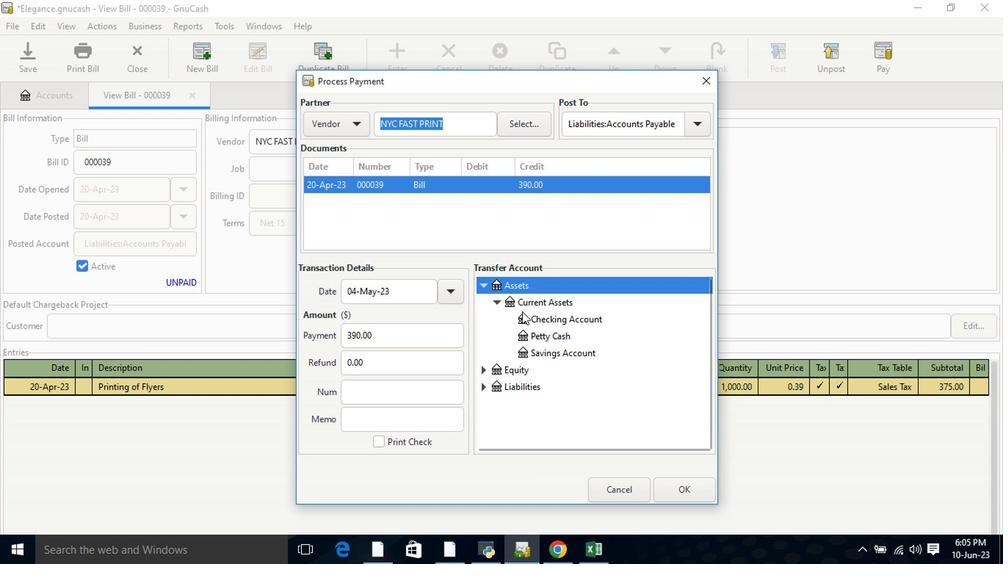 
Action: Mouse pressed left at (528, 317)
Screenshot: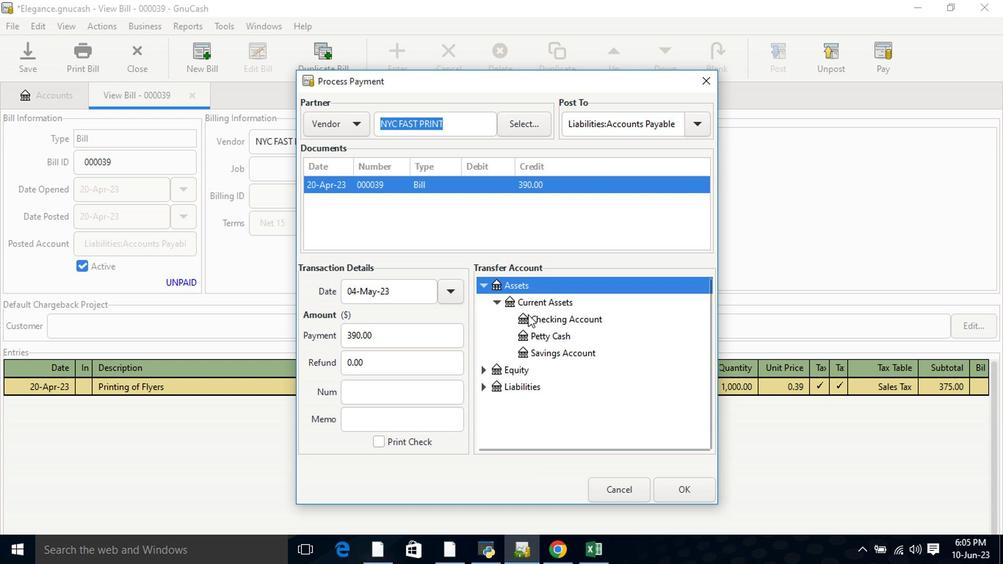 
Action: Mouse moved to (692, 489)
Screenshot: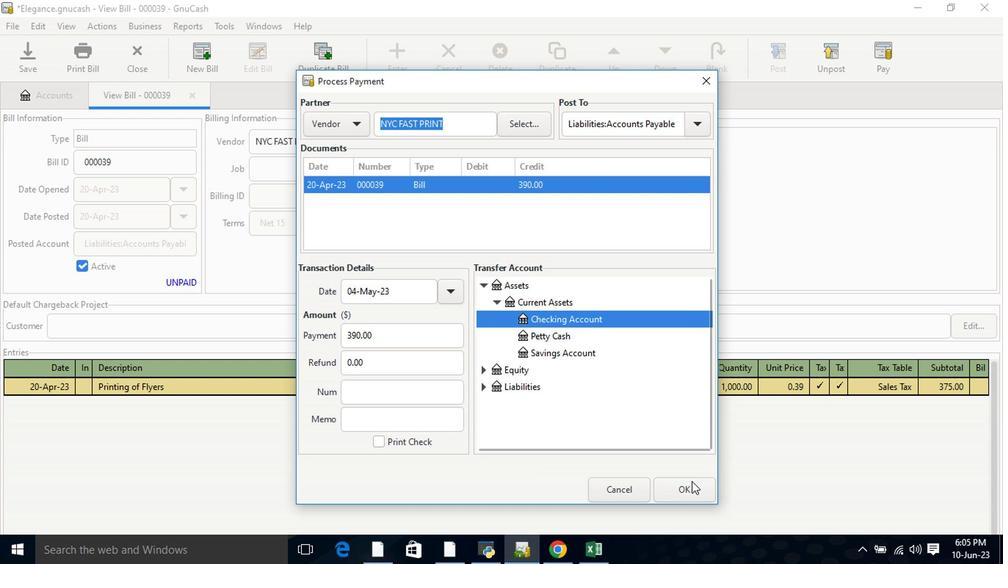 
Action: Mouse pressed left at (692, 489)
Screenshot: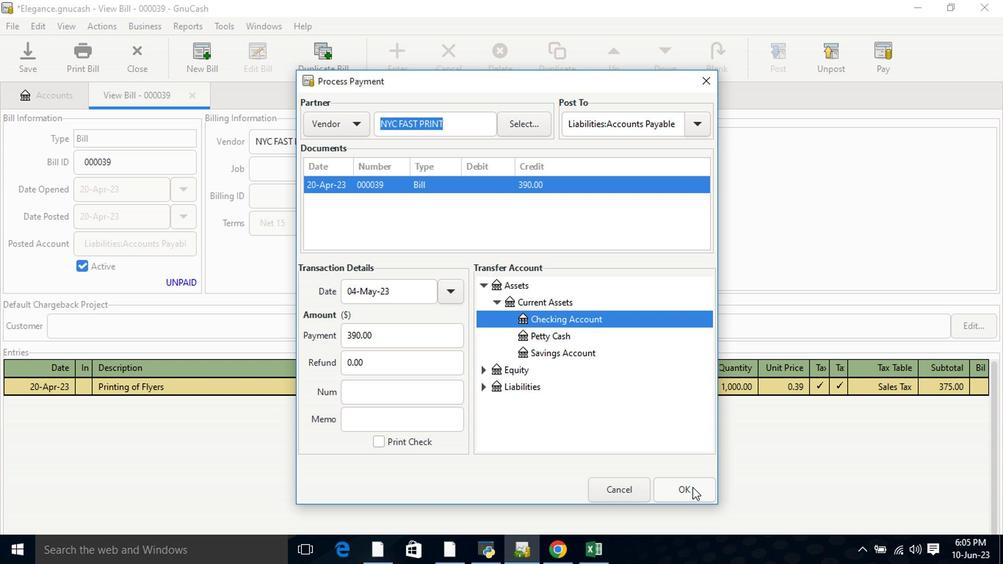 
Action: Mouse moved to (88, 56)
Screenshot: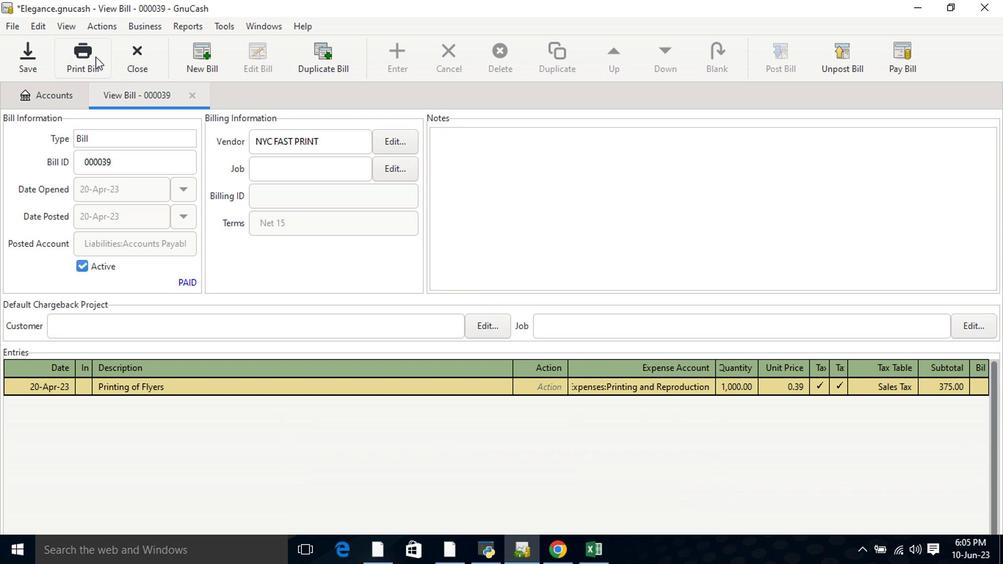 
Action: Mouse pressed left at (88, 56)
Screenshot: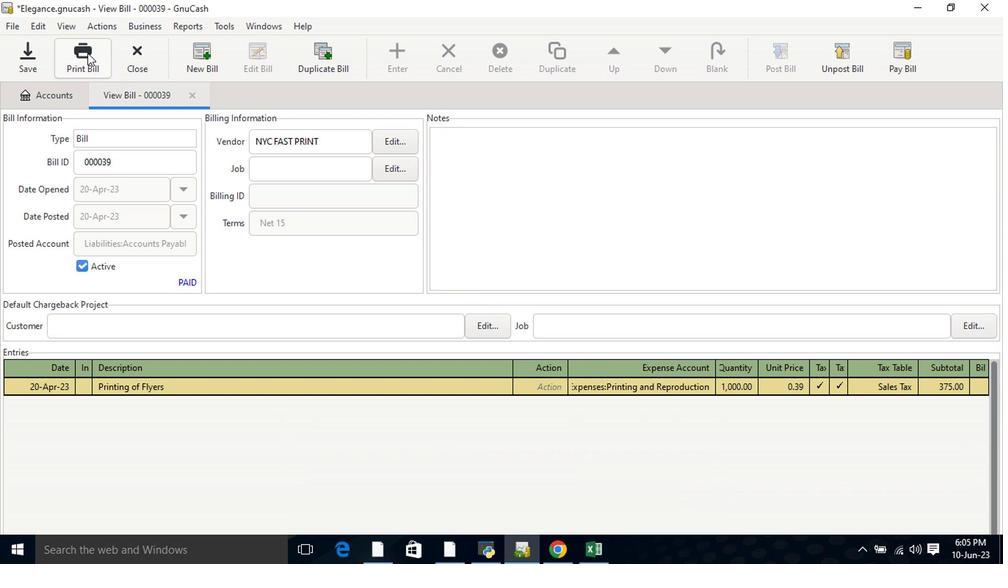 
Action: Mouse moved to (663, 374)
Screenshot: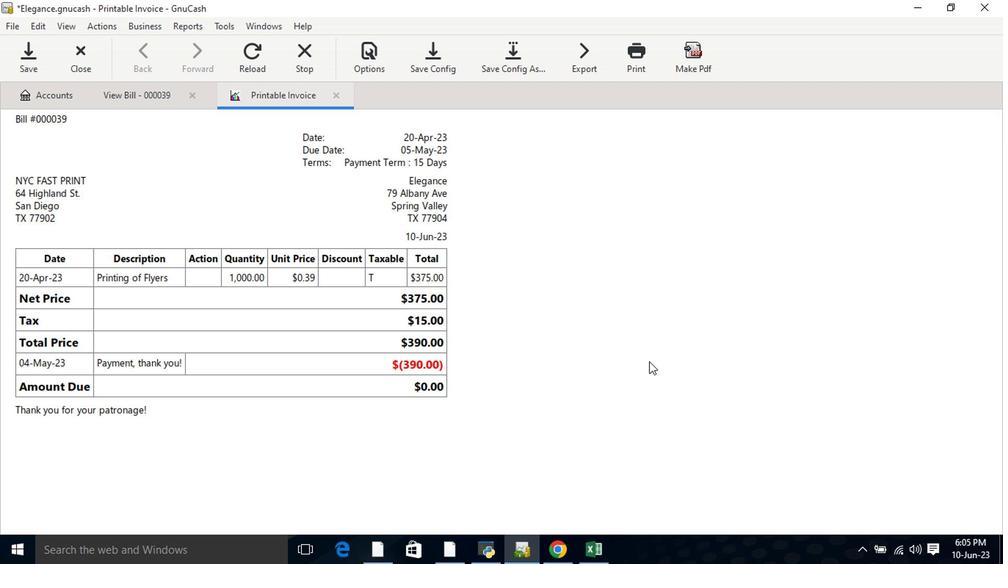 
